 Task: Font style For heading Use candara with dark cyan 1 colour & Underline. font size for heading '20 Pt. 'Change the font style of data to Arialand font size to  18 Pt. Change the alignment of both headline & data to  Align center. In the sheet  analysisSalesTargets_2022
Action: Mouse moved to (14, 23)
Screenshot: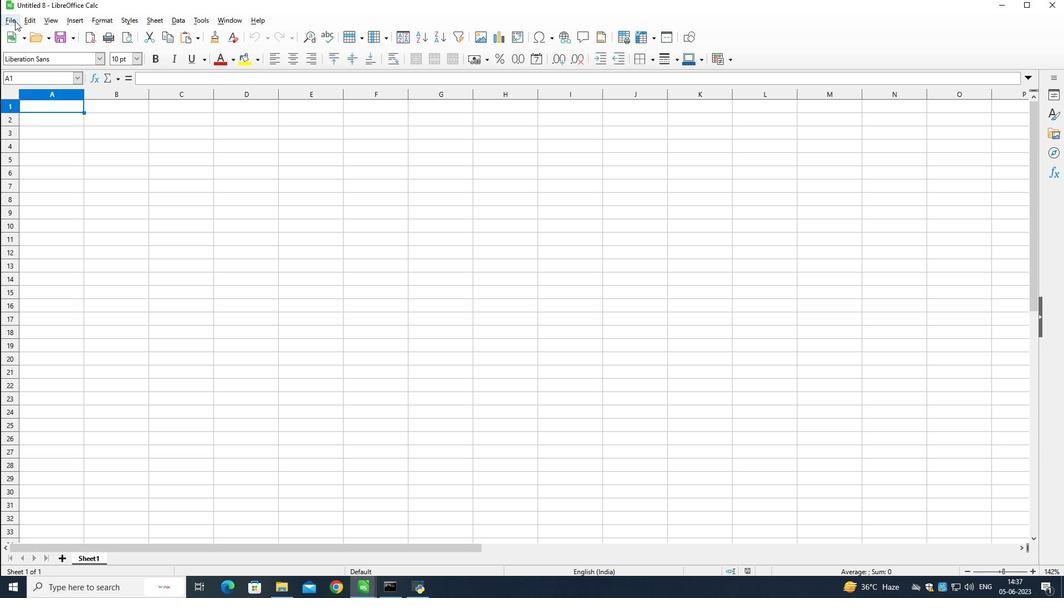 
Action: Mouse pressed left at (14, 23)
Screenshot: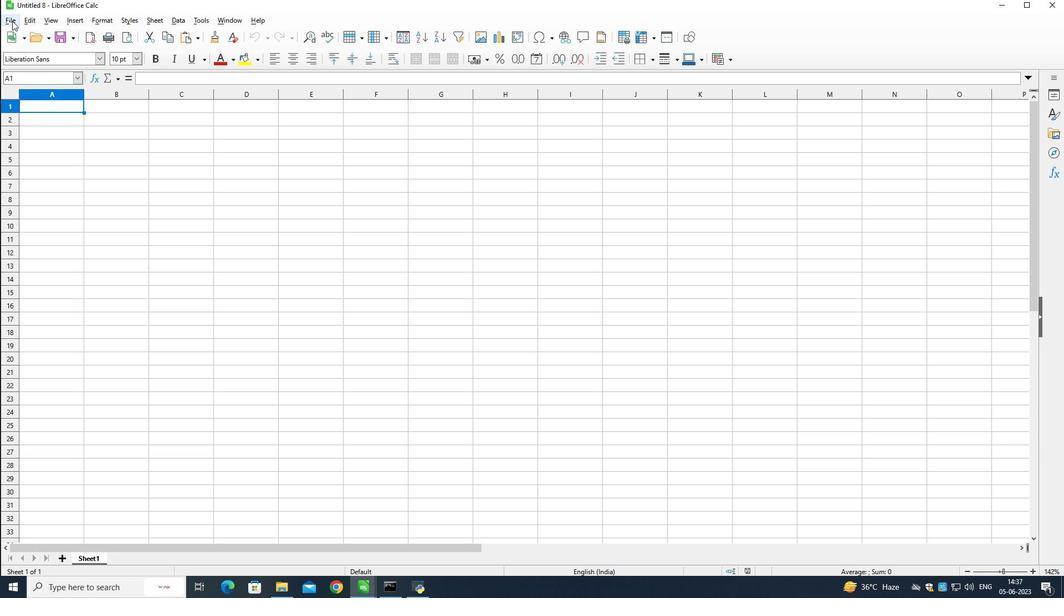 
Action: Mouse moved to (36, 51)
Screenshot: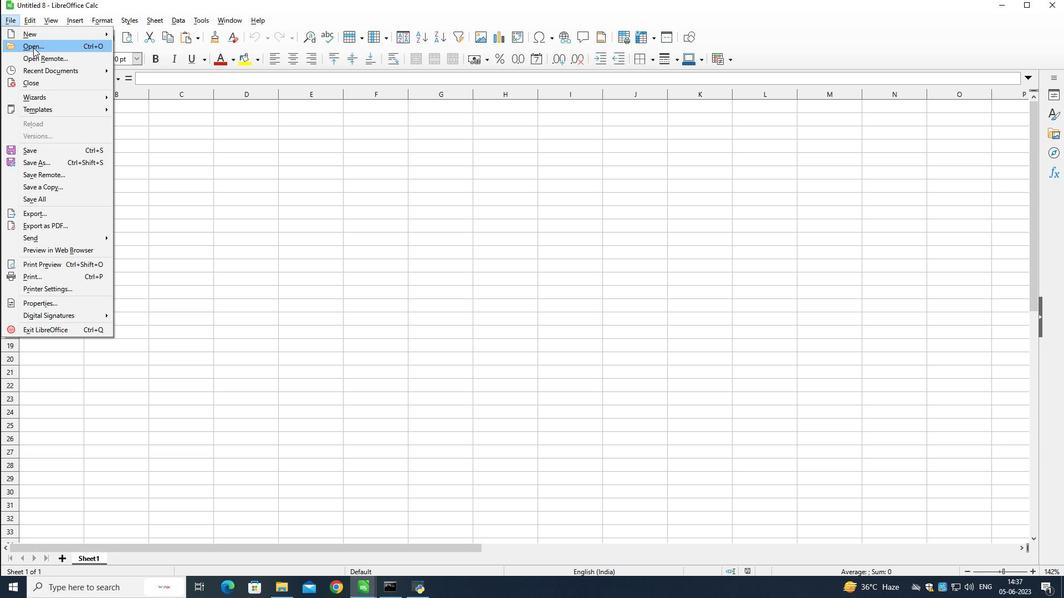 
Action: Mouse pressed left at (36, 51)
Screenshot: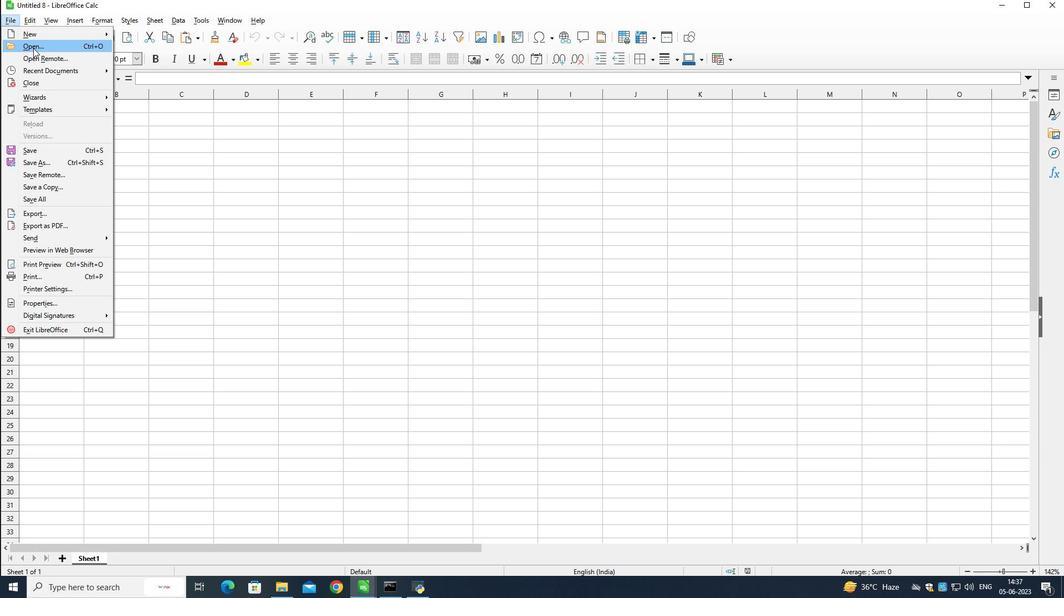 
Action: Mouse moved to (277, 184)
Screenshot: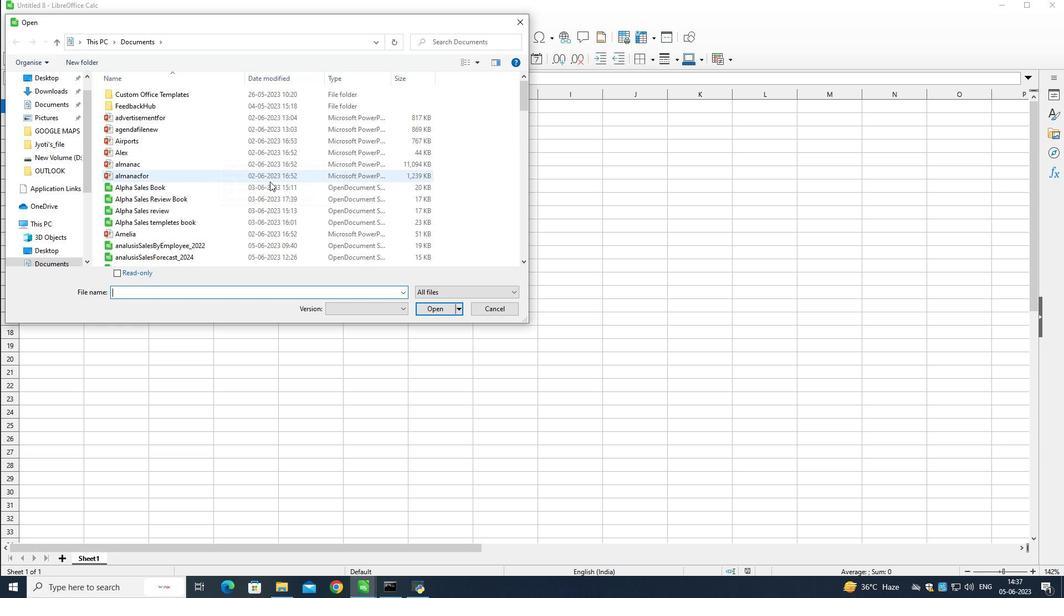 
Action: Mouse scrolled (277, 184) with delta (0, 0)
Screenshot: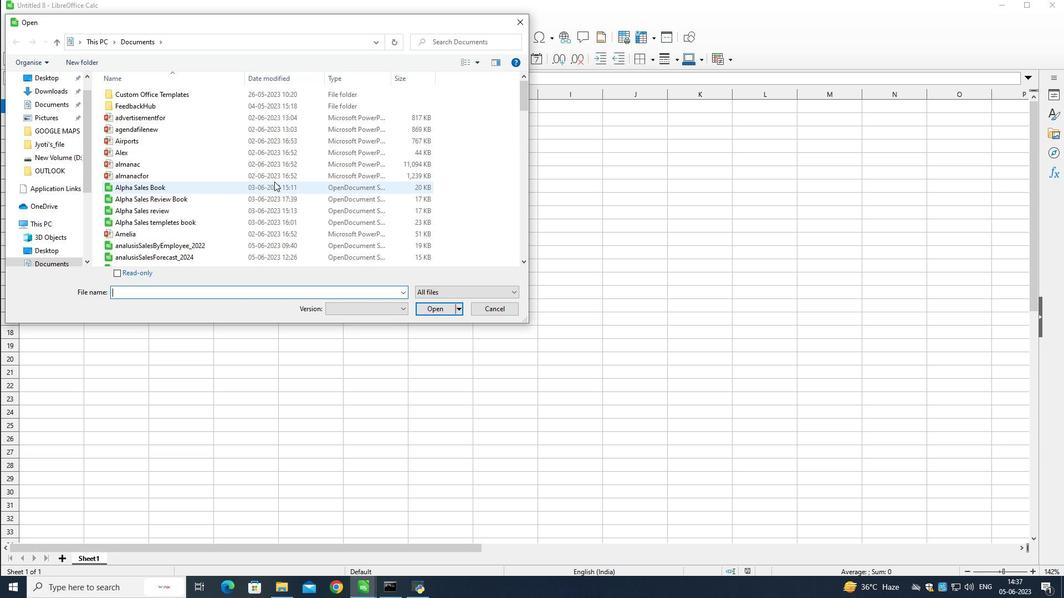 
Action: Mouse scrolled (277, 184) with delta (0, 0)
Screenshot: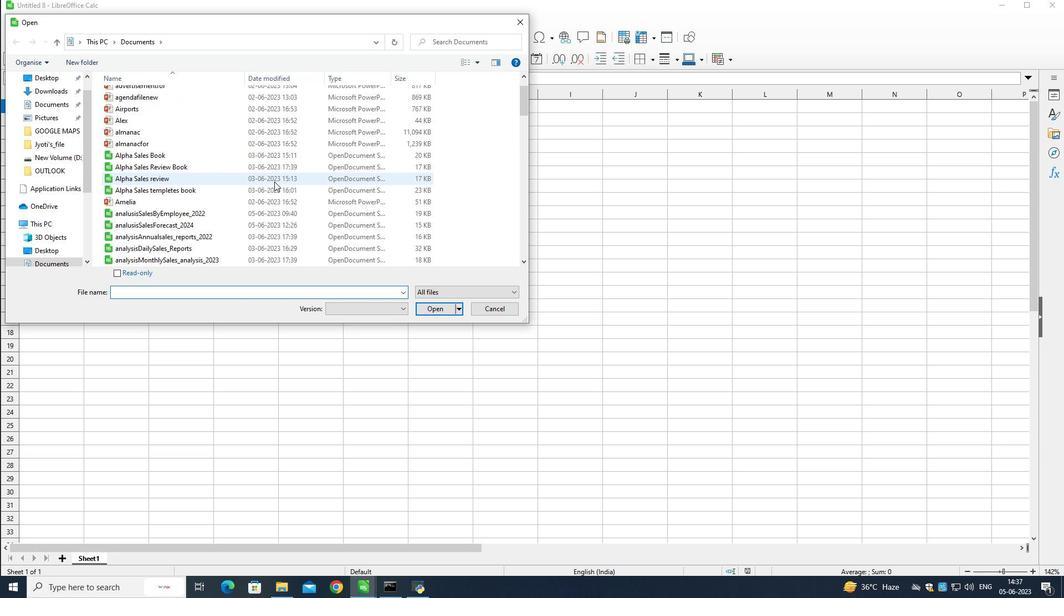
Action: Mouse scrolled (277, 184) with delta (0, 0)
Screenshot: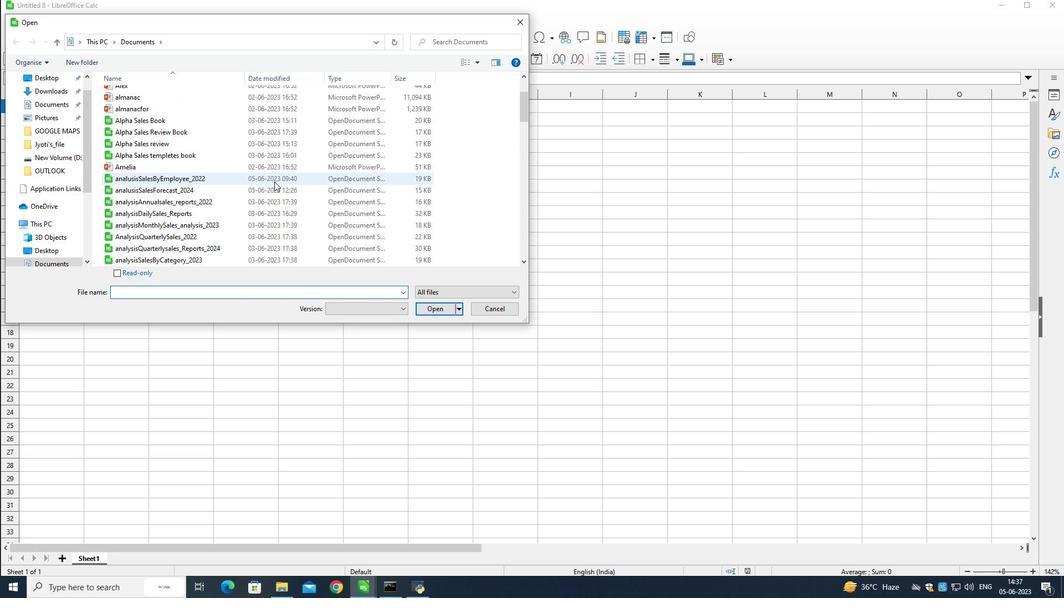 
Action: Mouse scrolled (277, 184) with delta (0, 0)
Screenshot: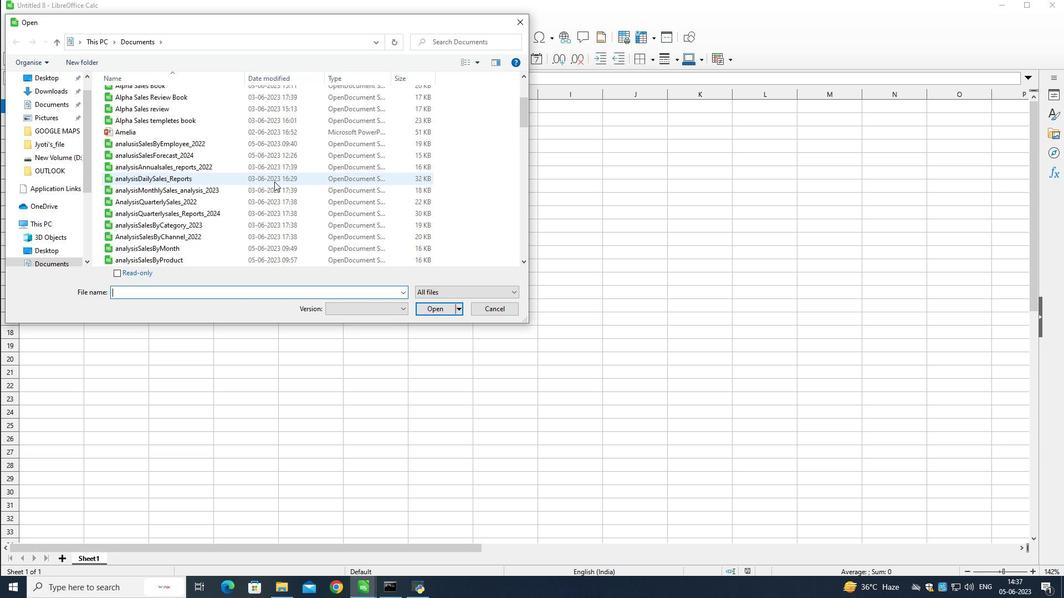 
Action: Mouse scrolled (277, 184) with delta (0, 0)
Screenshot: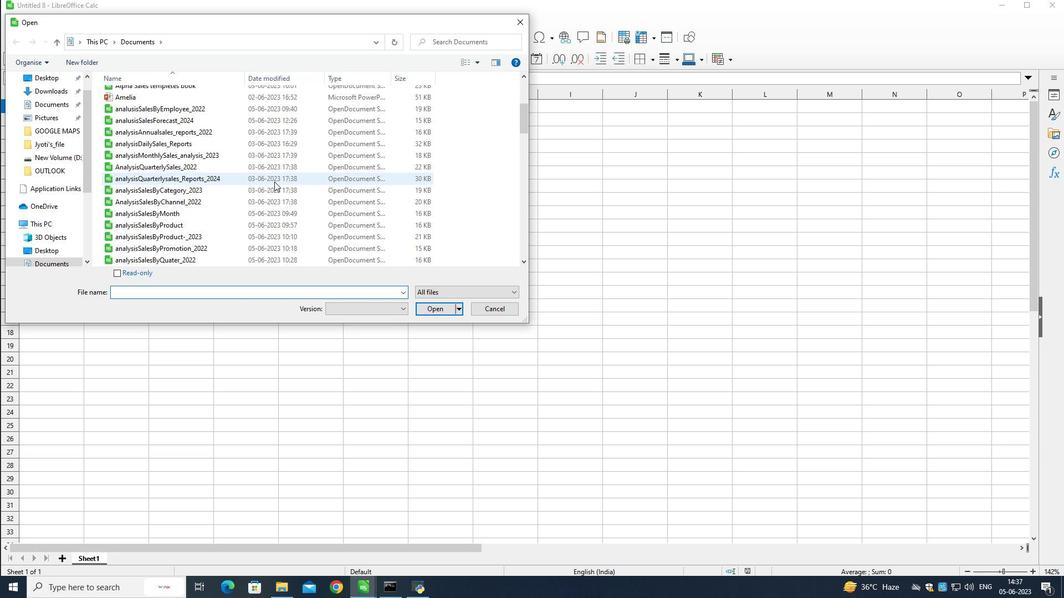 
Action: Mouse scrolled (277, 184) with delta (0, 0)
Screenshot: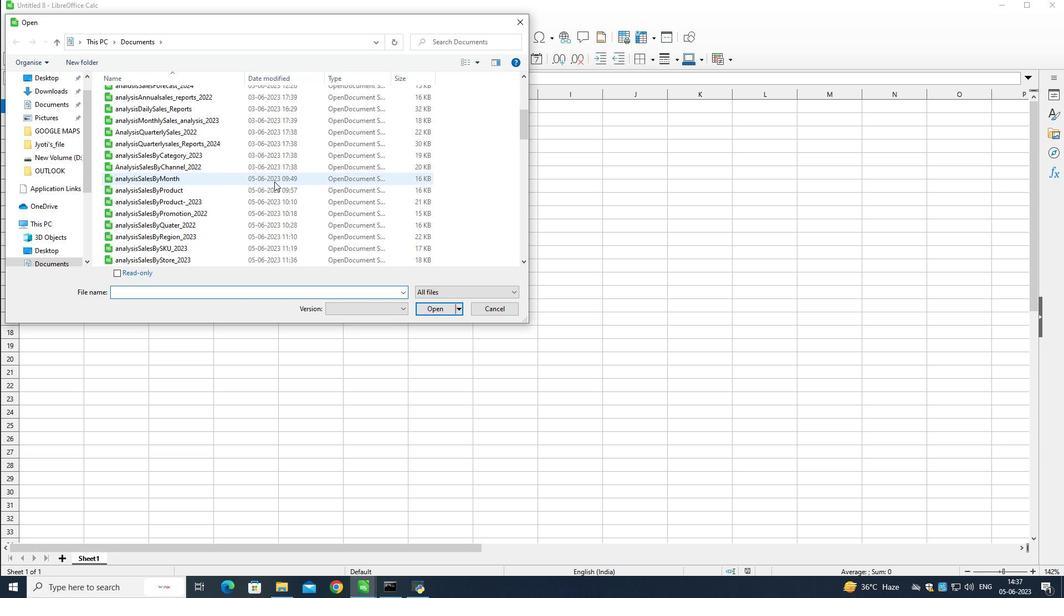 
Action: Mouse moved to (277, 184)
Screenshot: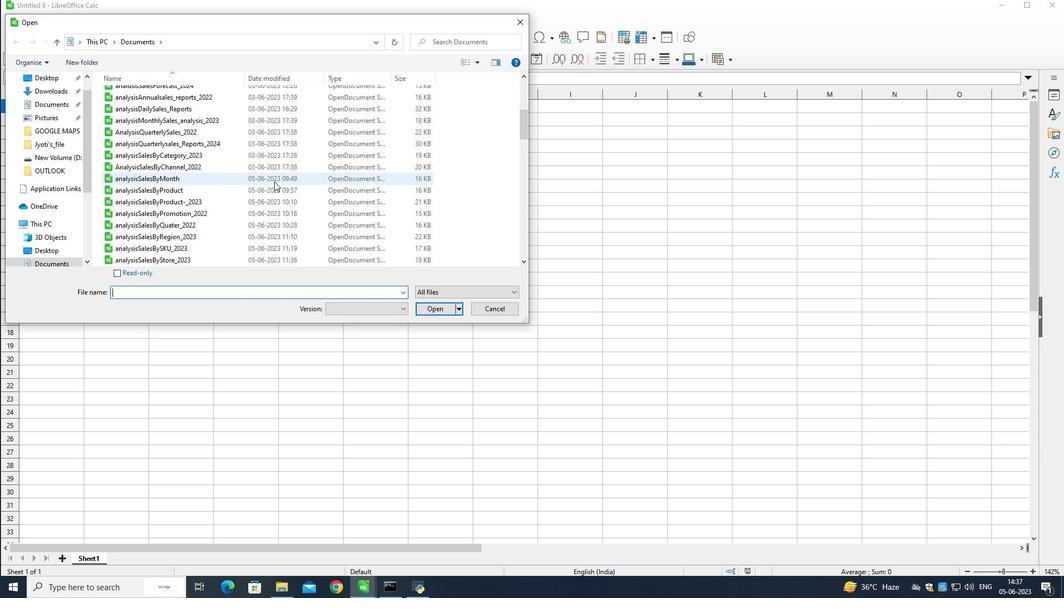 
Action: Mouse scrolled (277, 184) with delta (0, 0)
Screenshot: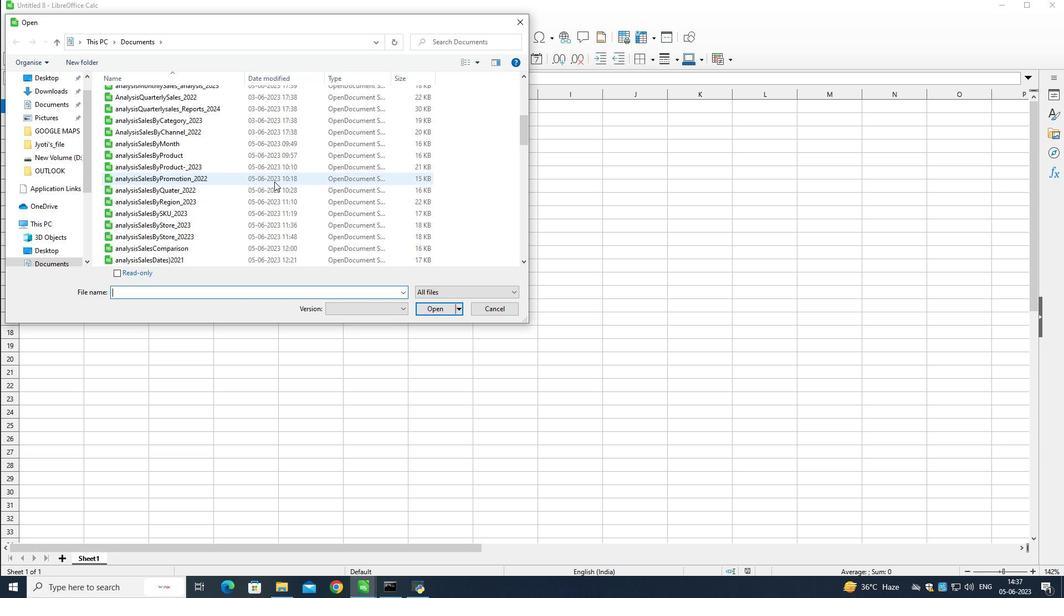 
Action: Mouse moved to (278, 185)
Screenshot: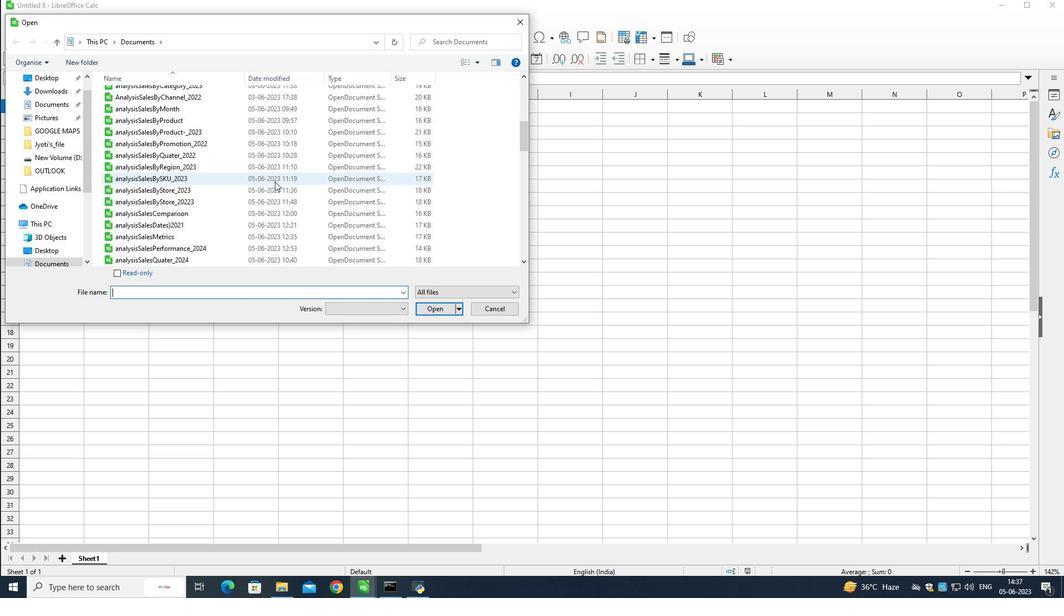 
Action: Mouse scrolled (278, 184) with delta (0, 0)
Screenshot: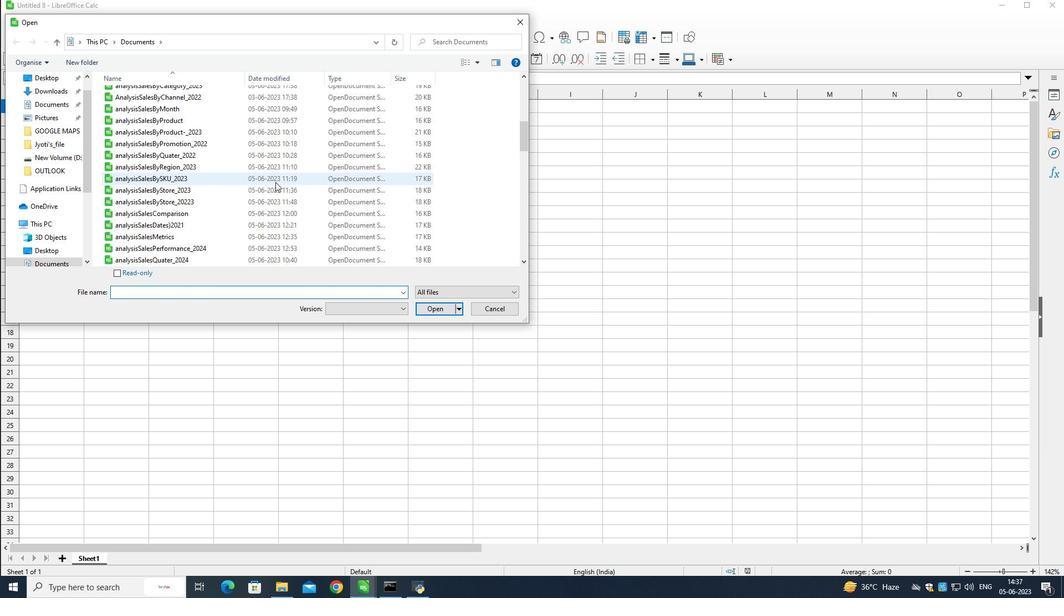 
Action: Mouse moved to (278, 185)
Screenshot: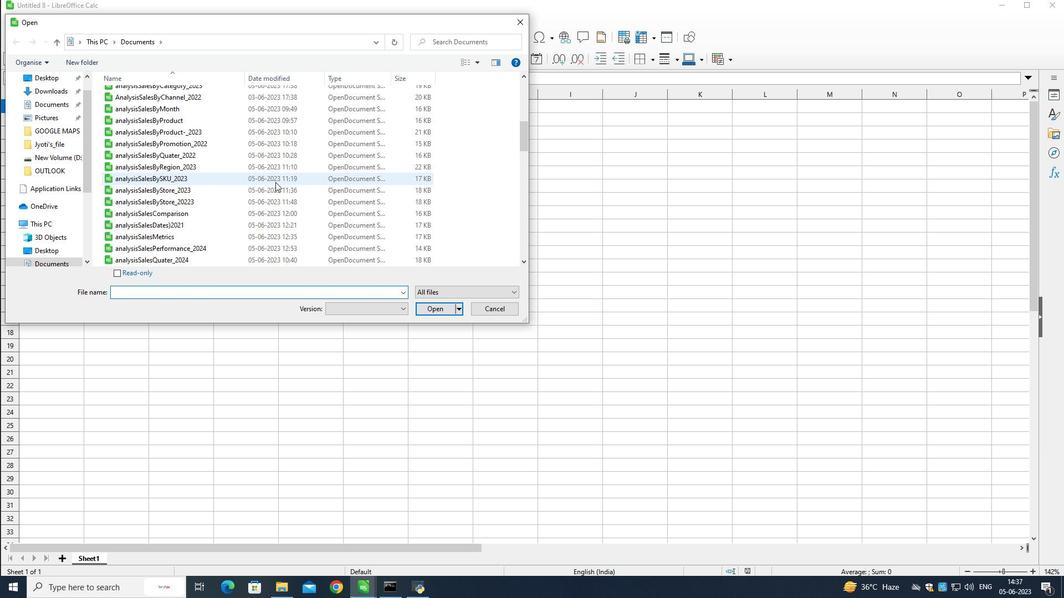 
Action: Mouse scrolled (278, 184) with delta (0, 0)
Screenshot: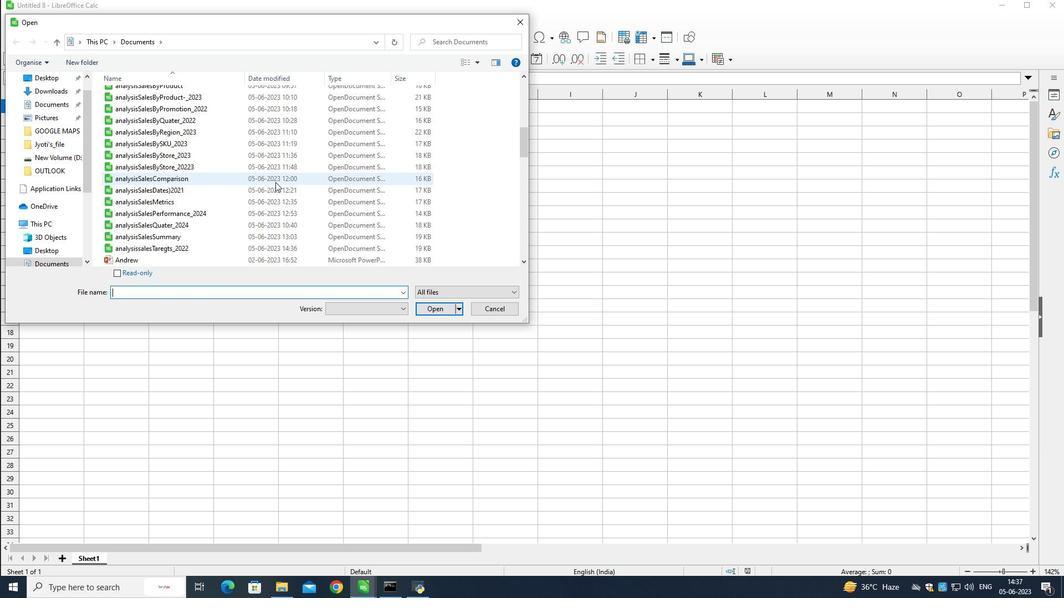 
Action: Mouse scrolled (278, 184) with delta (0, 0)
Screenshot: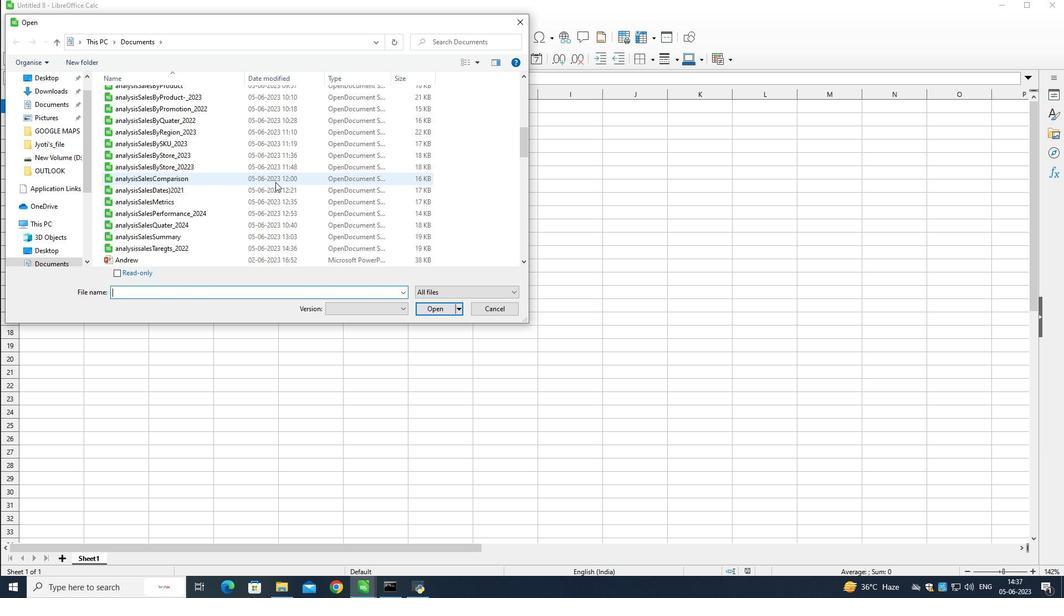 
Action: Mouse moved to (269, 181)
Screenshot: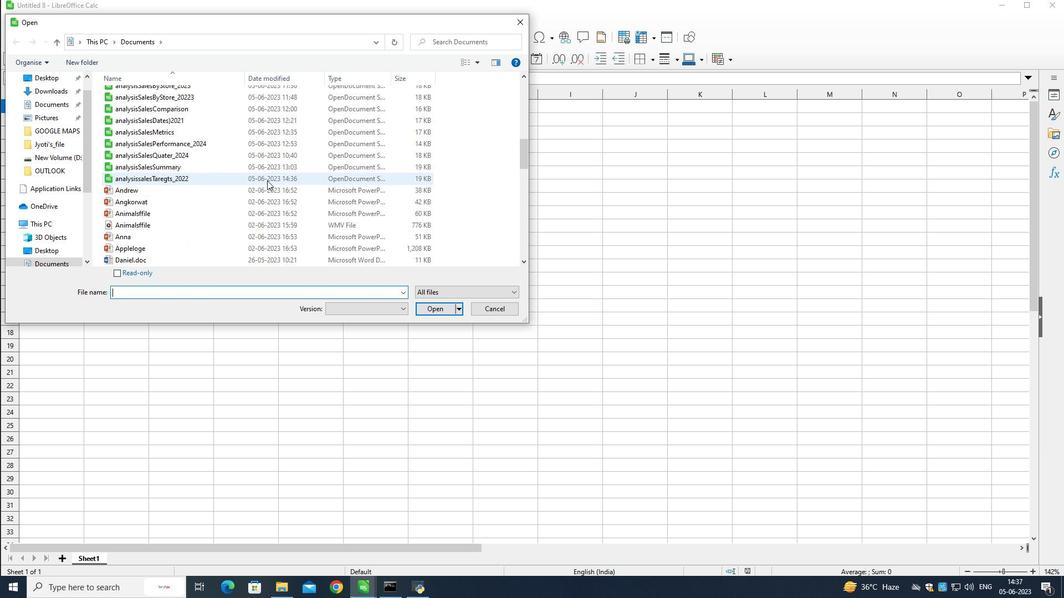 
Action: Mouse pressed left at (269, 181)
Screenshot: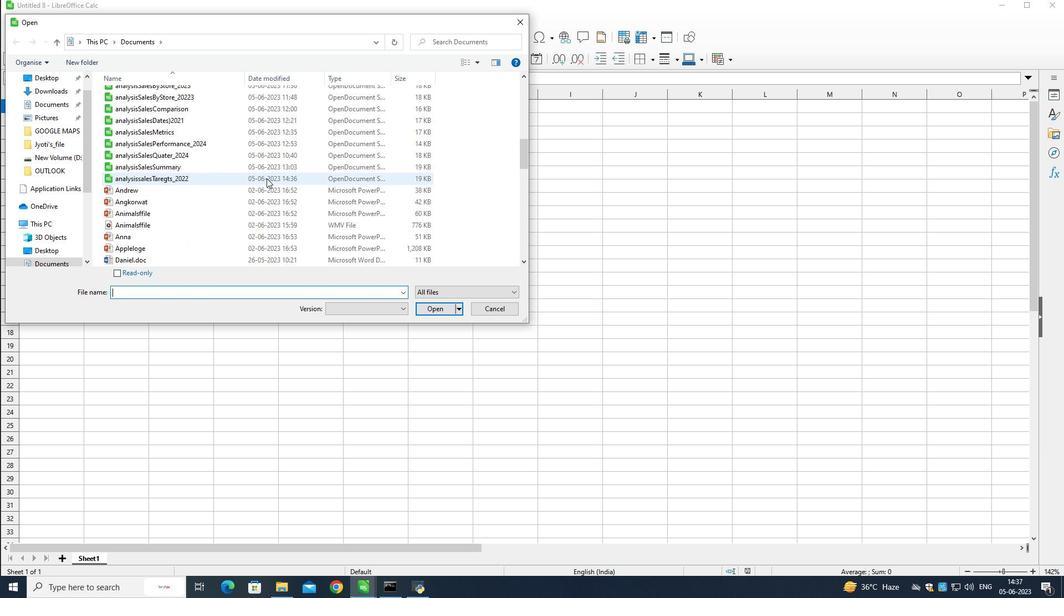 
Action: Mouse moved to (445, 316)
Screenshot: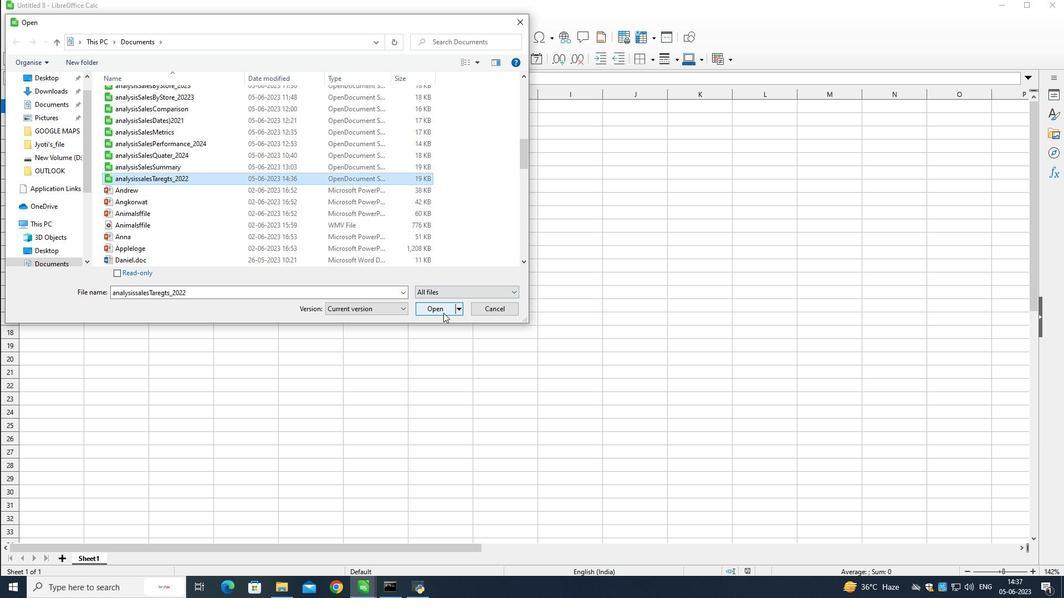
Action: Mouse pressed left at (445, 316)
Screenshot: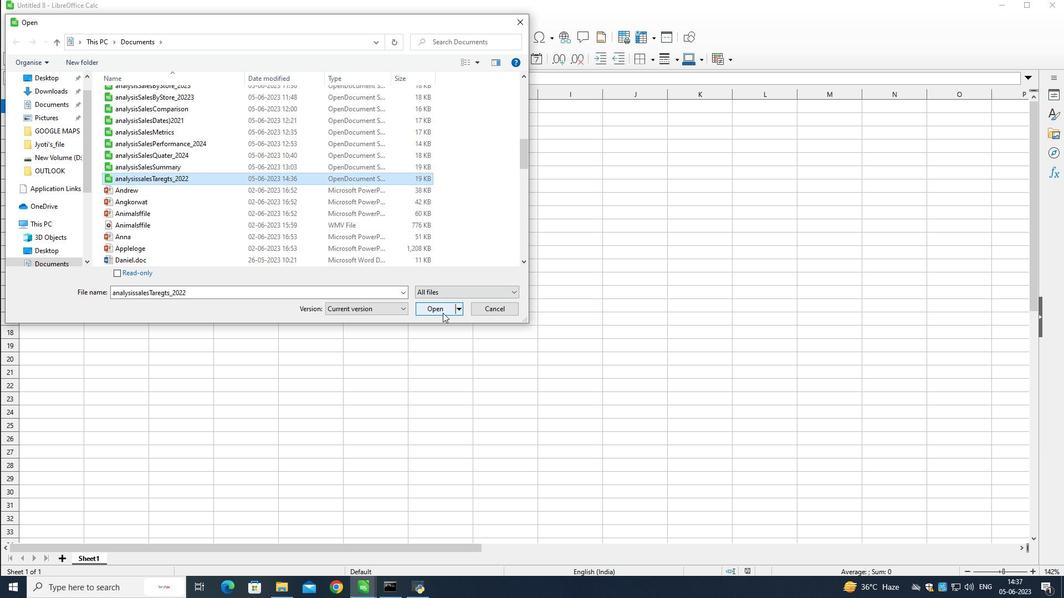 
Action: Mouse moved to (136, 107)
Screenshot: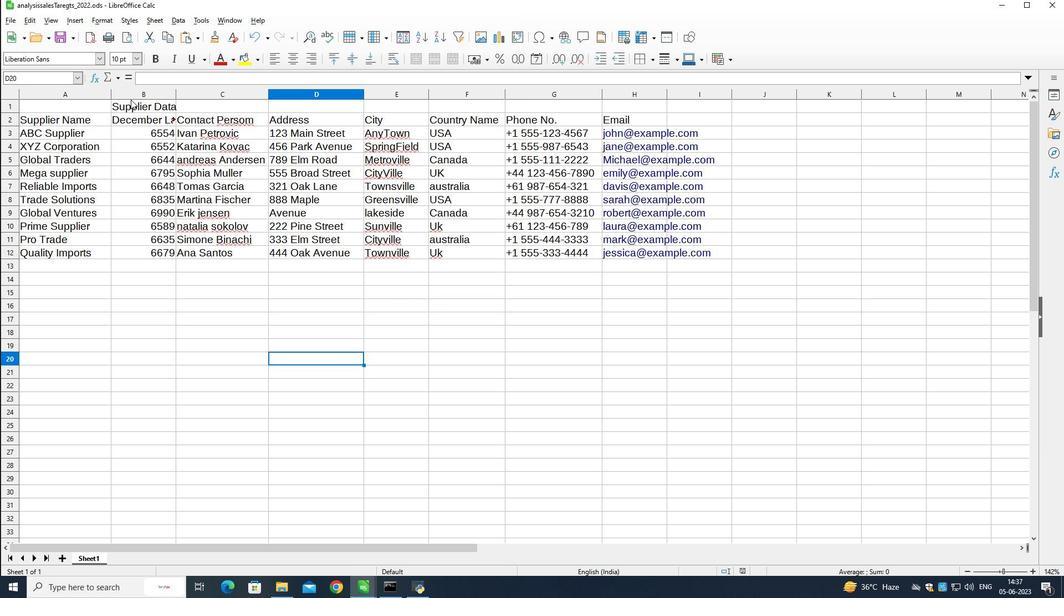
Action: Mouse pressed left at (136, 107)
Screenshot: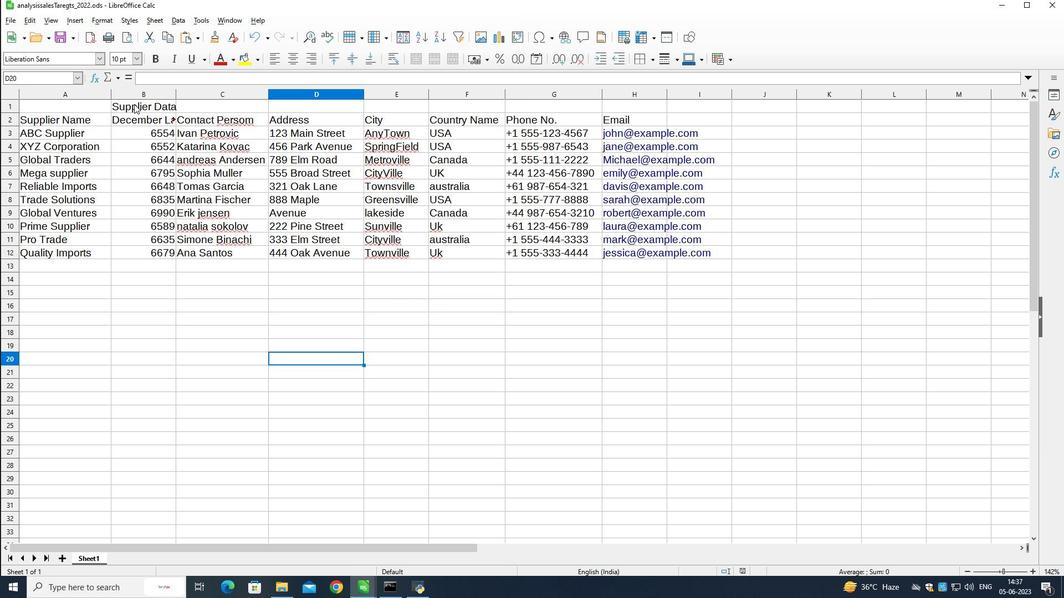 
Action: Mouse pressed left at (136, 107)
Screenshot: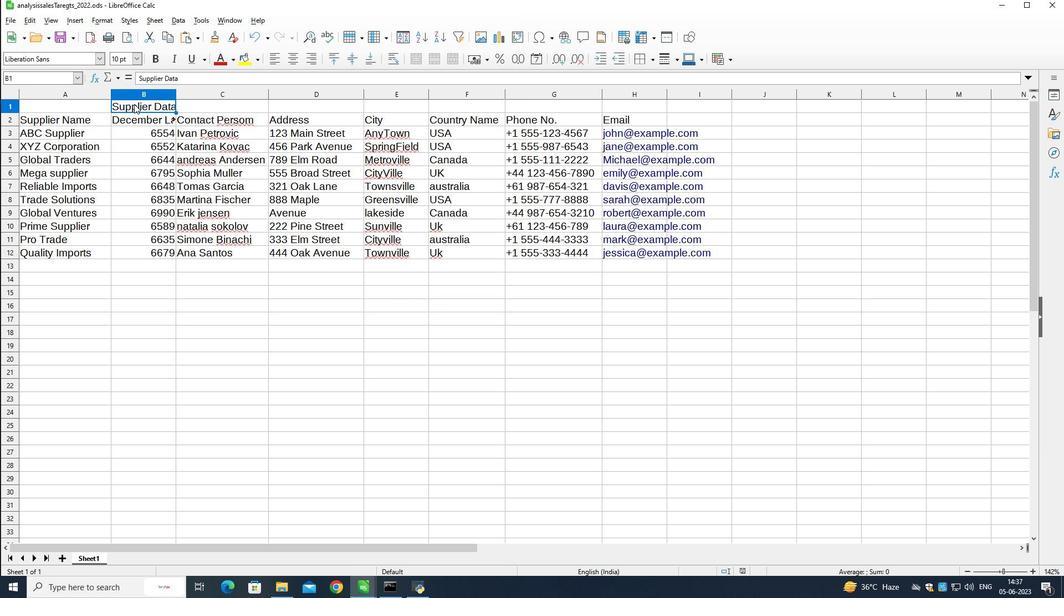 
Action: Mouse pressed left at (136, 107)
Screenshot: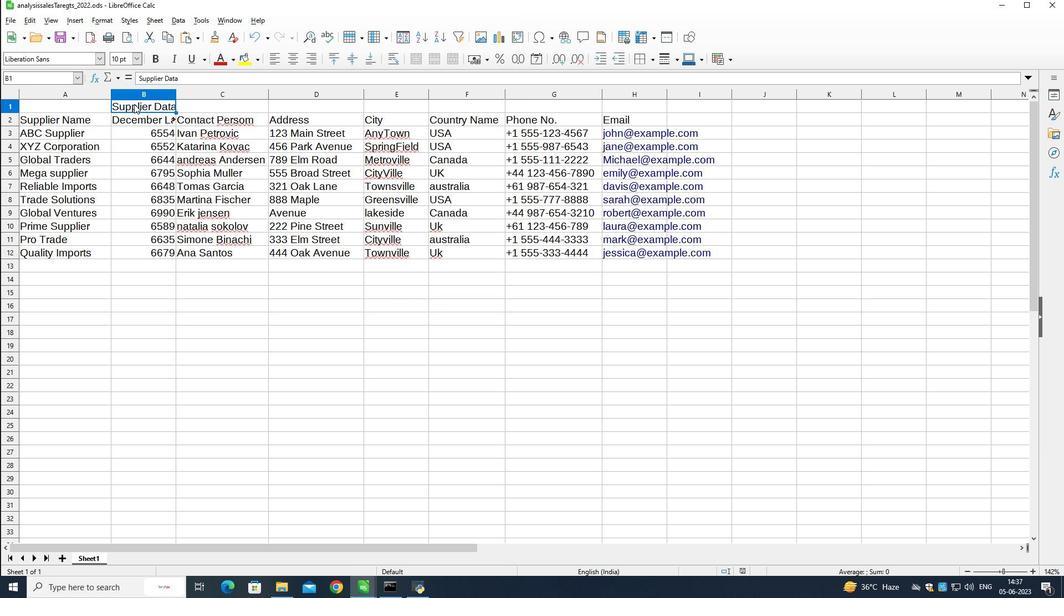 
Action: Mouse moved to (57, 58)
Screenshot: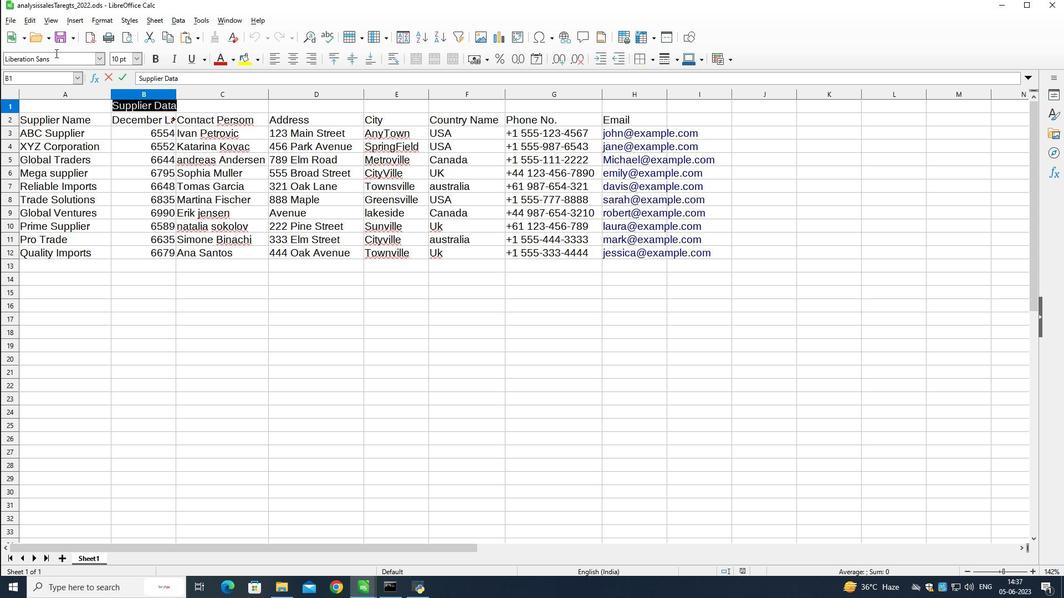 
Action: Mouse pressed left at (57, 58)
Screenshot: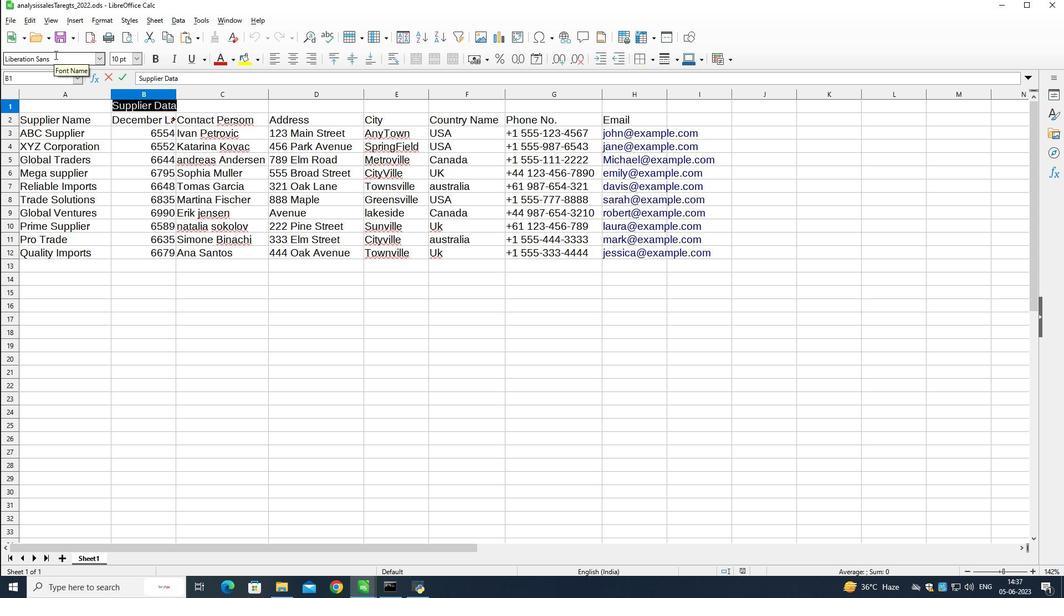 
Action: Mouse pressed left at (57, 58)
Screenshot: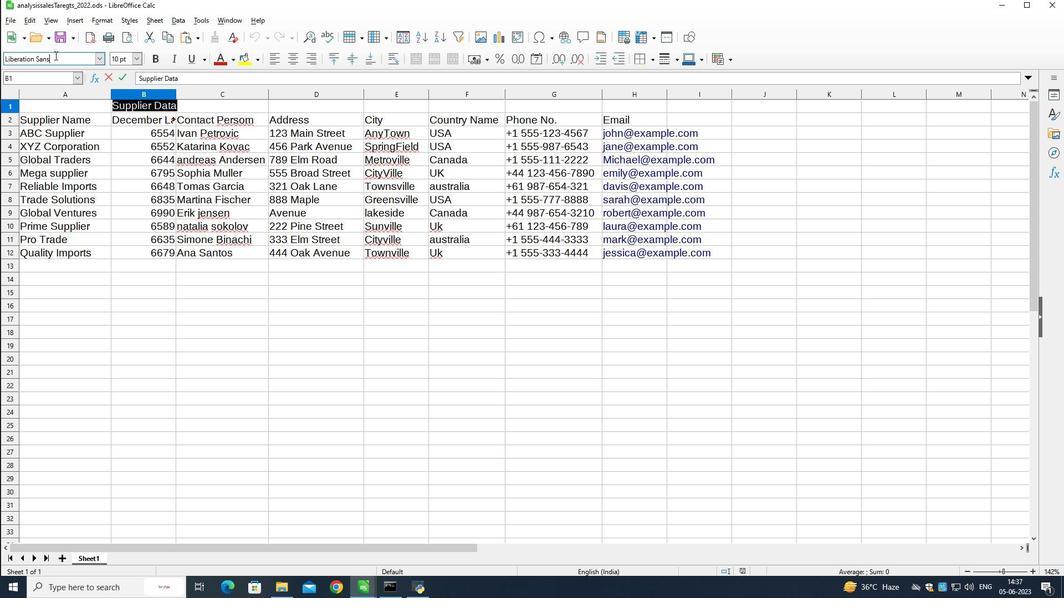 
Action: Mouse pressed left at (57, 58)
Screenshot: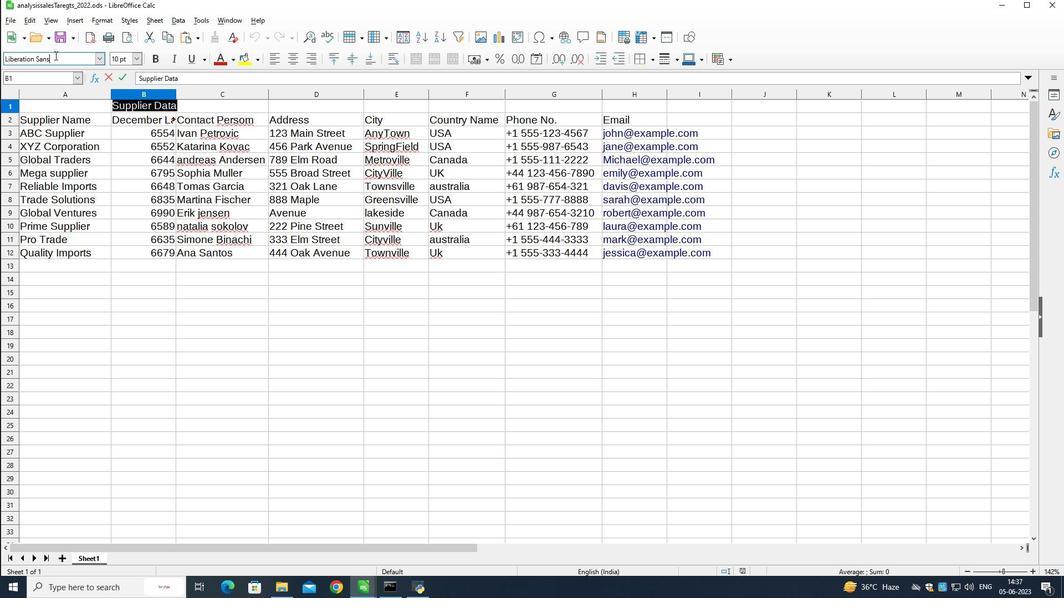 
Action: Key pressed candara<Key.enter>
Screenshot: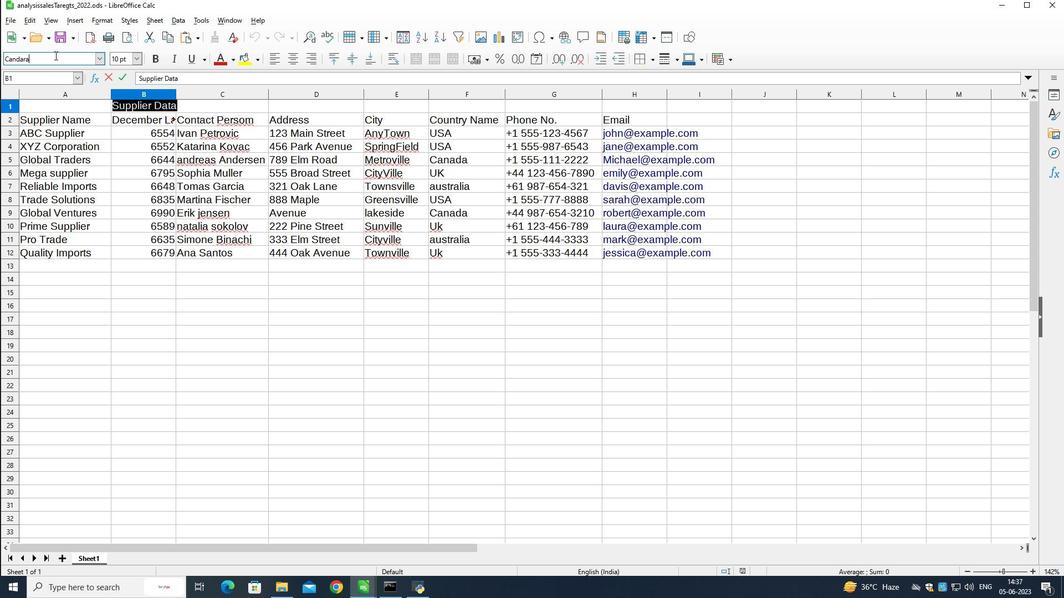 
Action: Mouse moved to (236, 68)
Screenshot: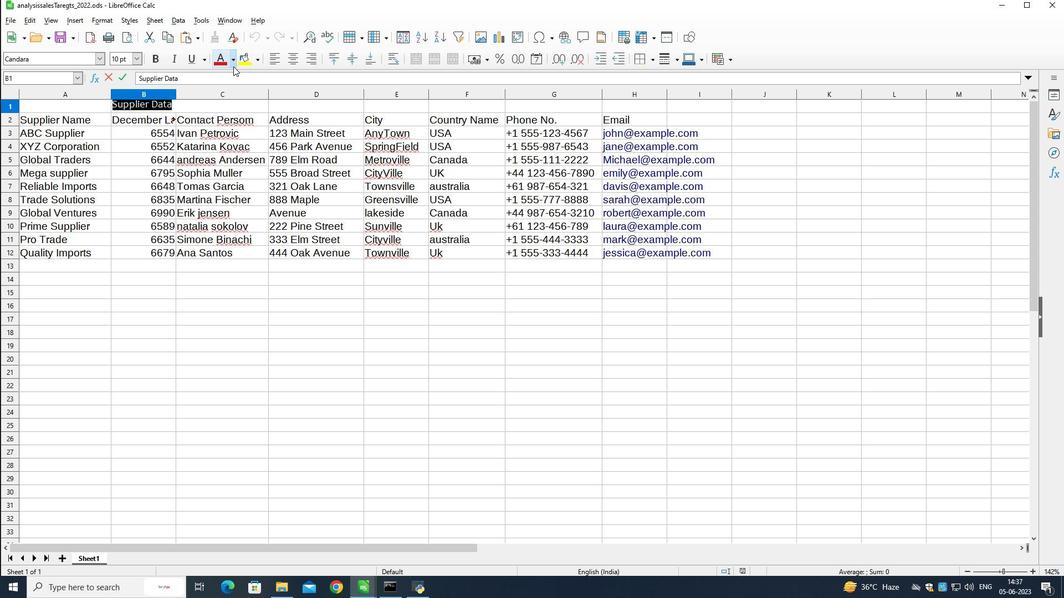 
Action: Mouse pressed left at (236, 68)
Screenshot: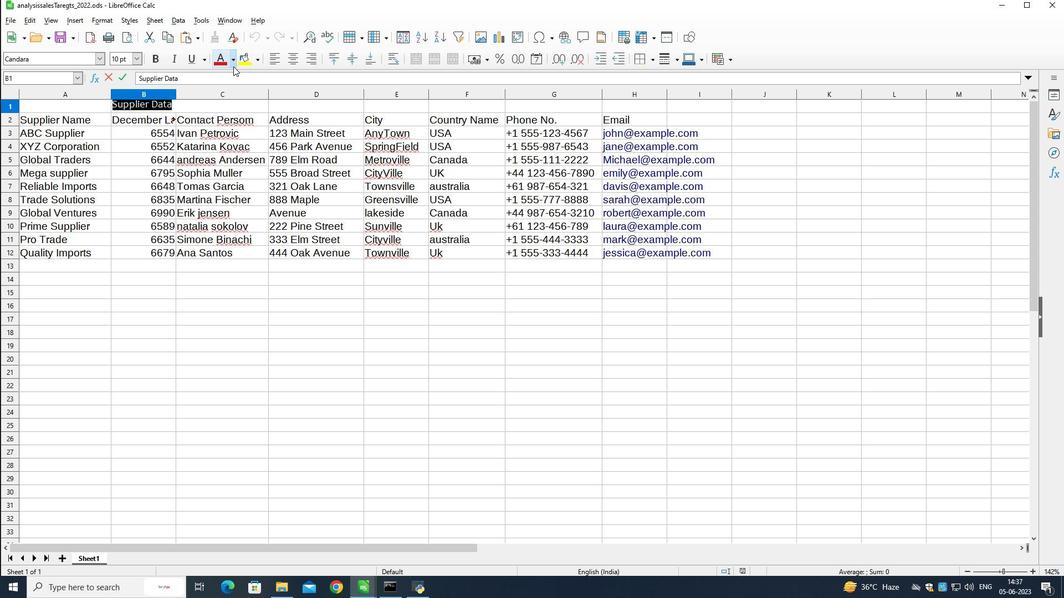 
Action: Mouse moved to (261, 264)
Screenshot: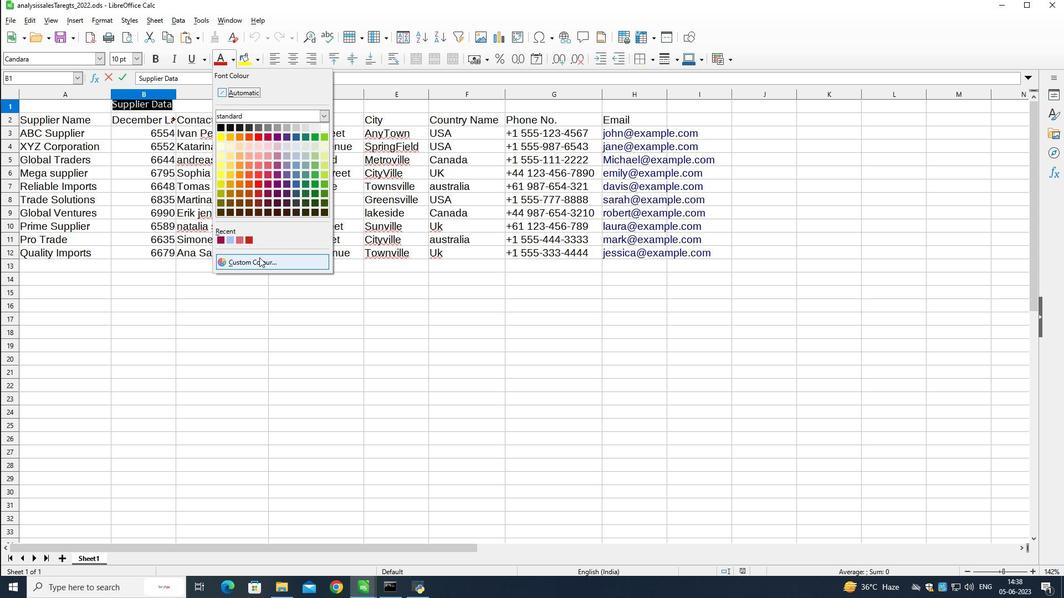
Action: Mouse pressed left at (261, 264)
Screenshot: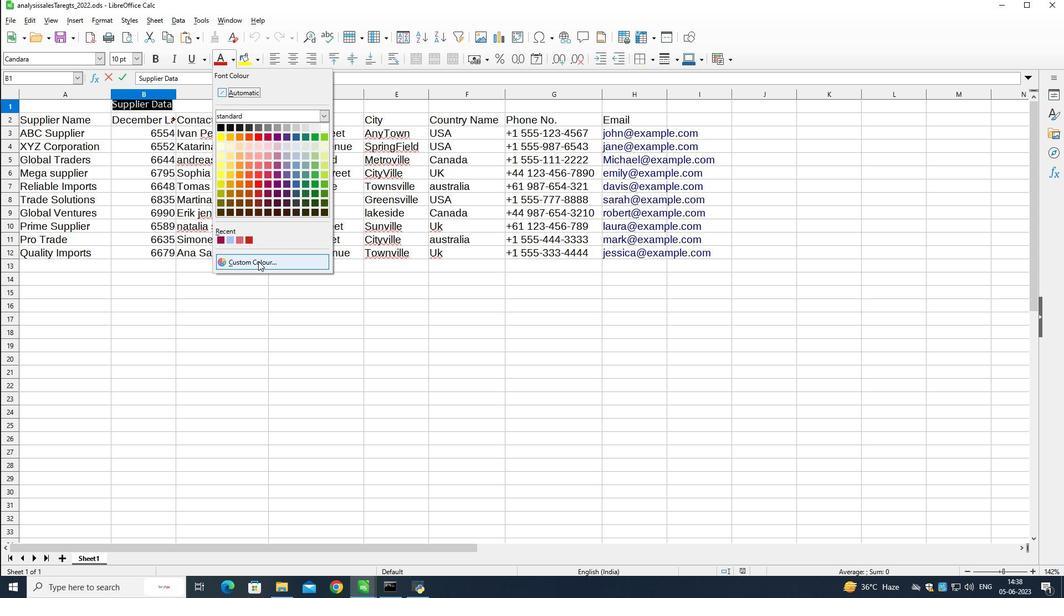 
Action: Mouse moved to (648, 243)
Screenshot: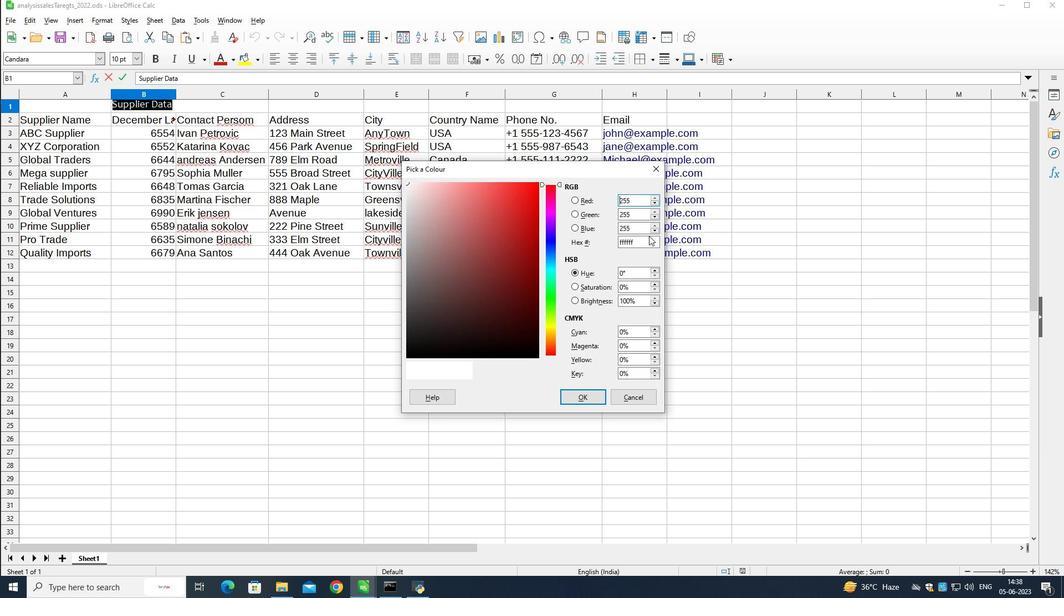 
Action: Mouse pressed left at (648, 243)
Screenshot: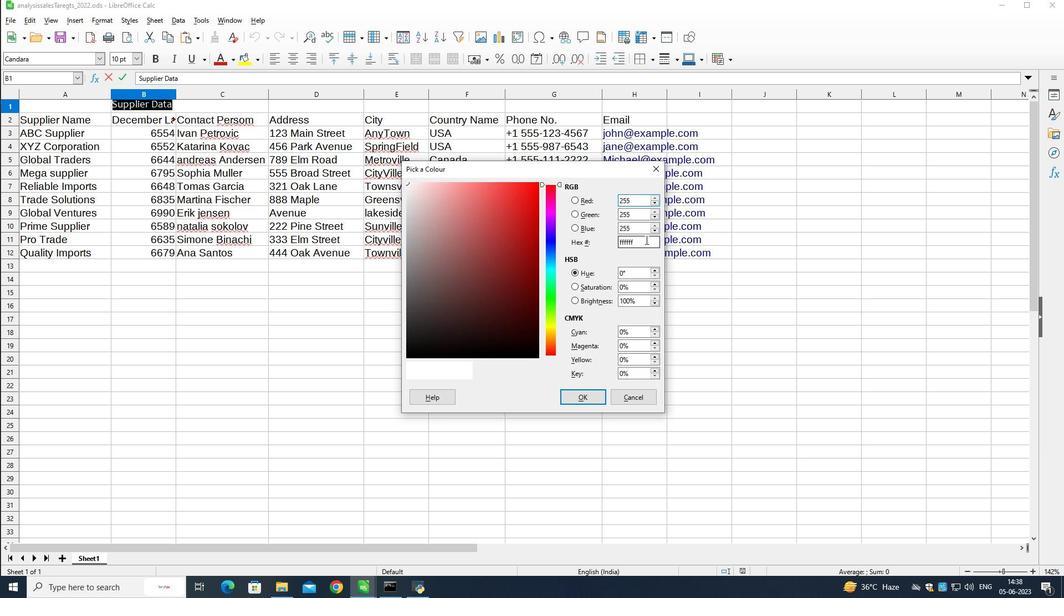 
Action: Mouse moved to (647, 243)
Screenshot: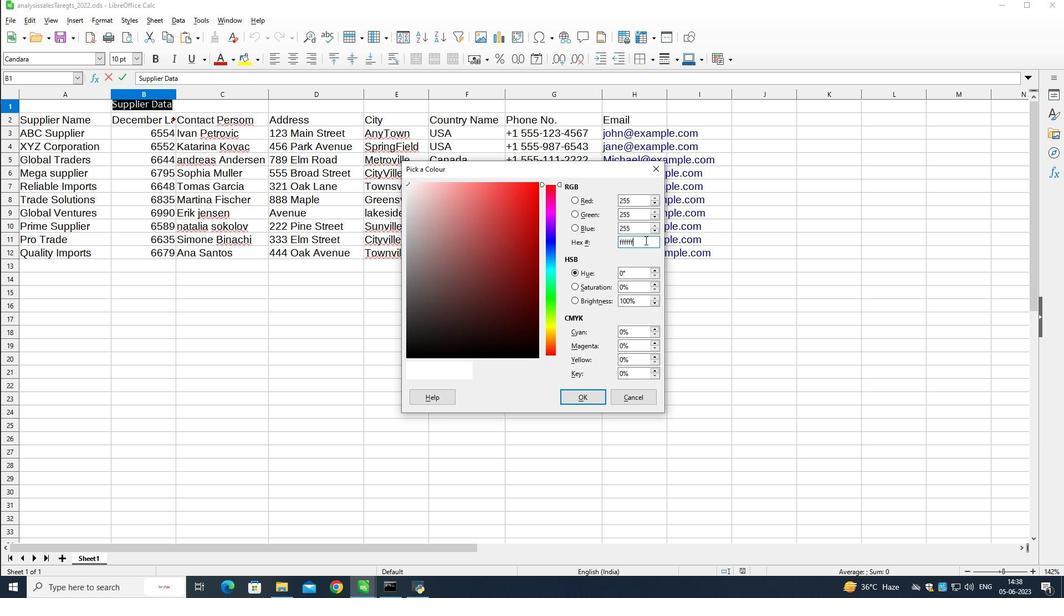 
Action: Mouse pressed left at (647, 243)
Screenshot: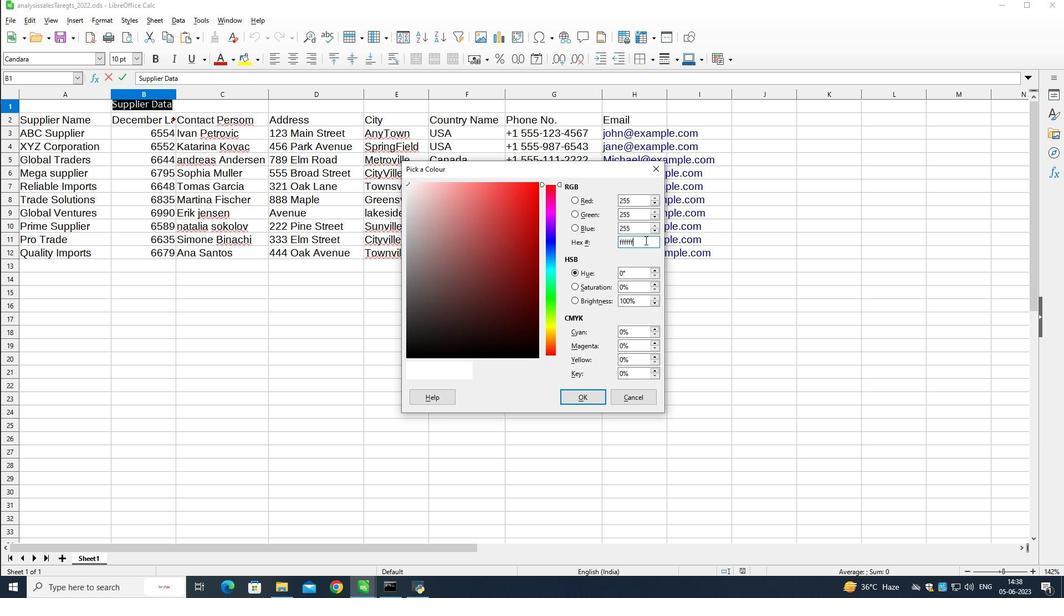 
Action: Mouse pressed left at (647, 243)
Screenshot: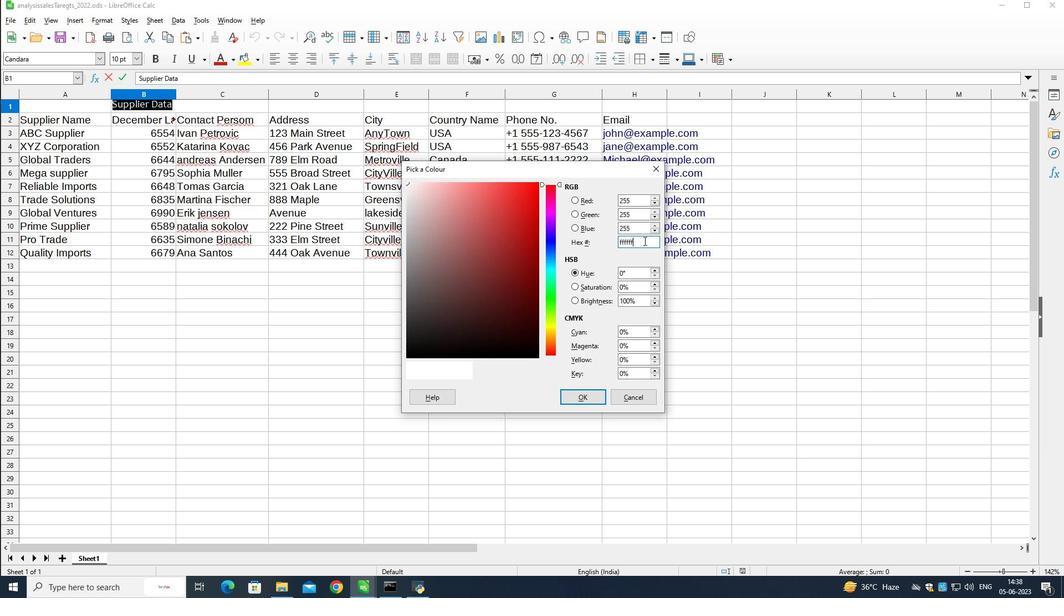
Action: Mouse pressed left at (647, 243)
Screenshot: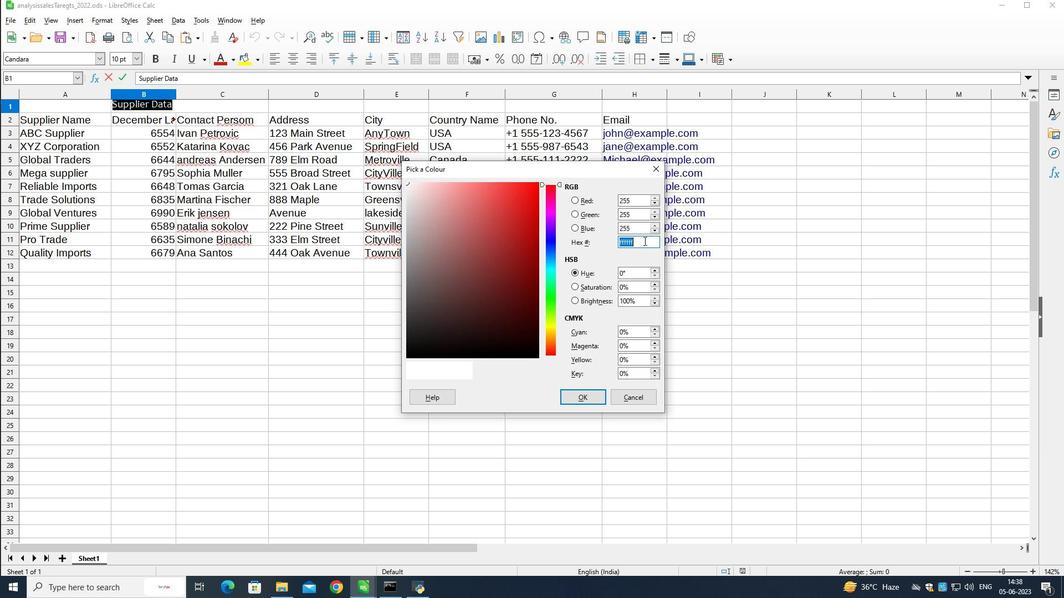 
Action: Mouse moved to (651, 252)
Screenshot: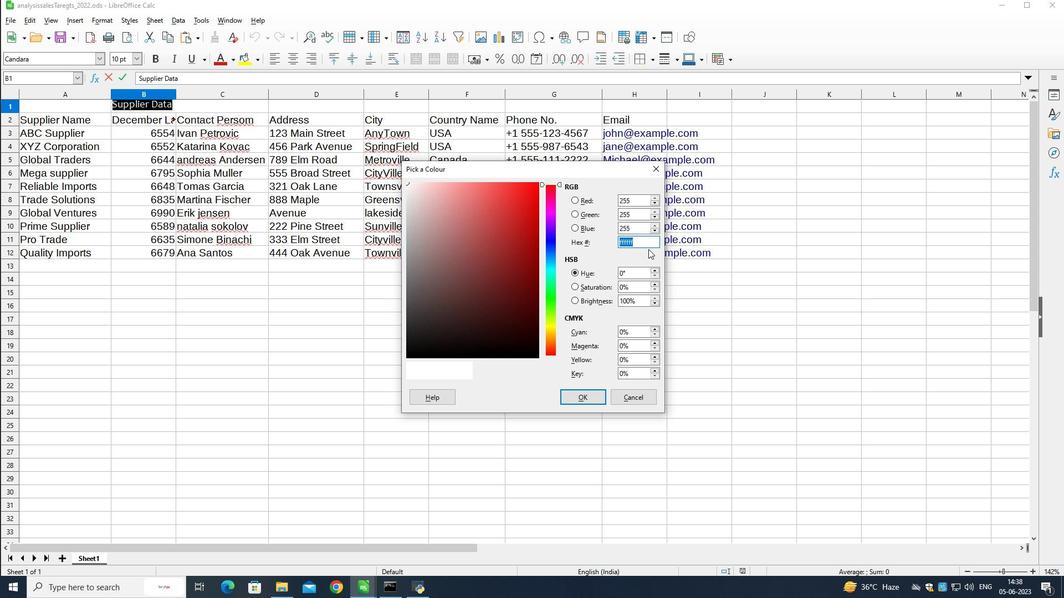 
Action: Key pressed <Key.shift><Key.shift>#
Screenshot: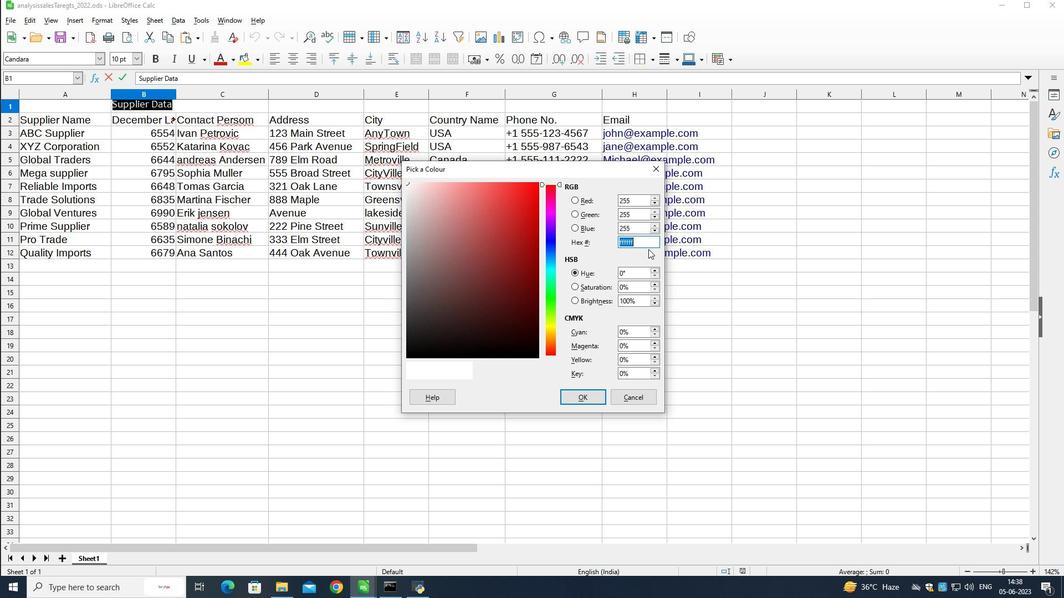 
Action: Mouse moved to (642, 240)
Screenshot: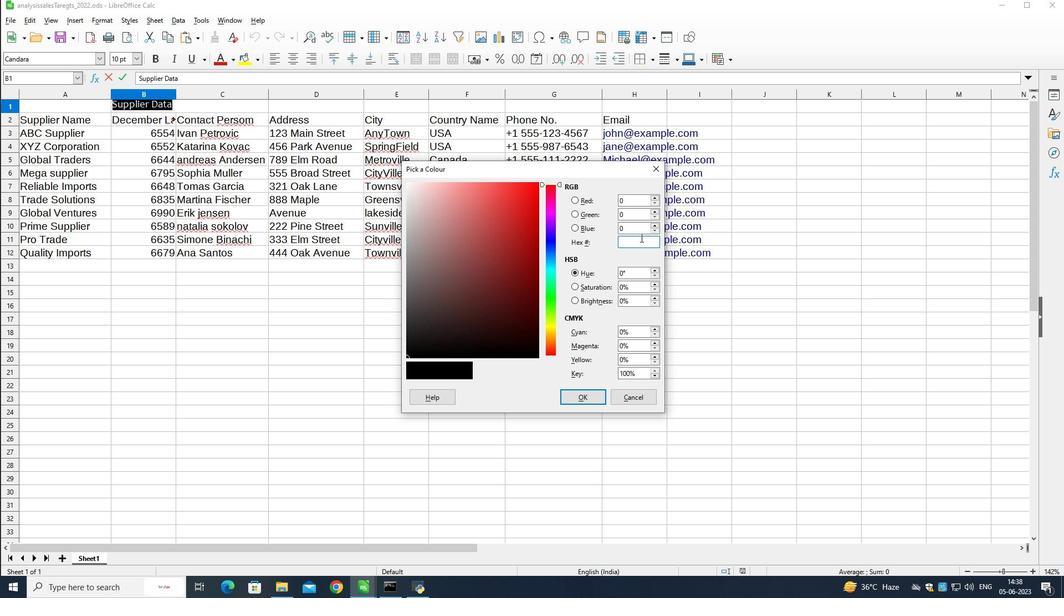 
Action: Key pressed <Key.shift>#
Screenshot: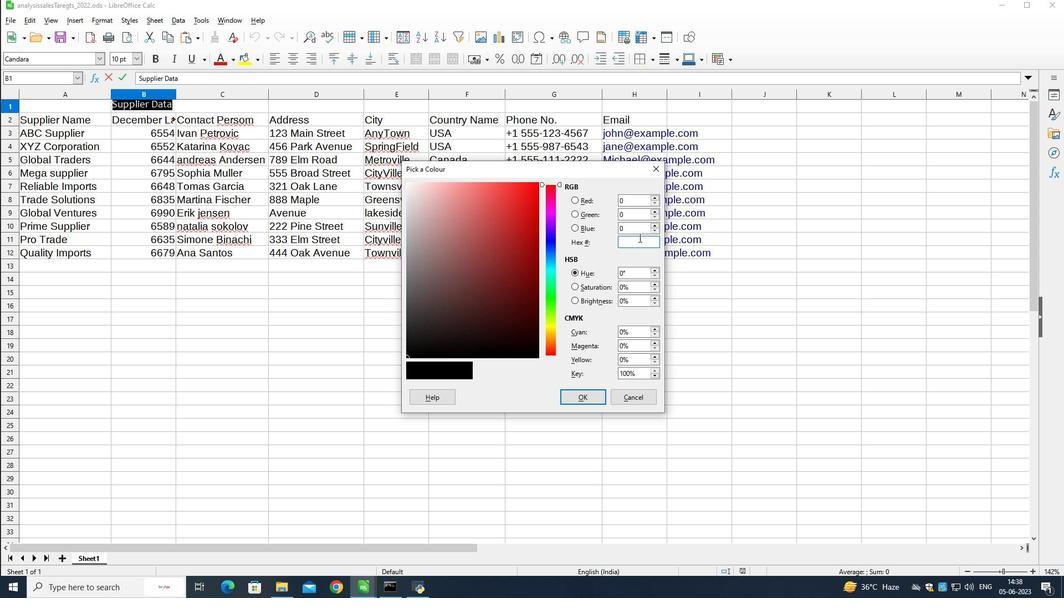 
Action: Mouse moved to (656, 245)
Screenshot: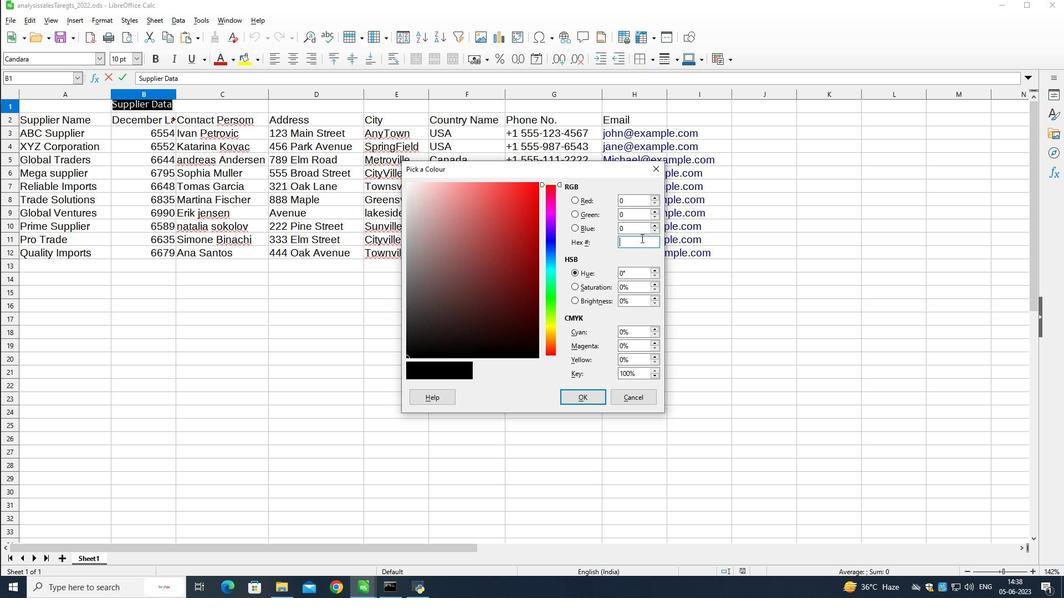 
Action: Mouse pressed left at (656, 245)
Screenshot: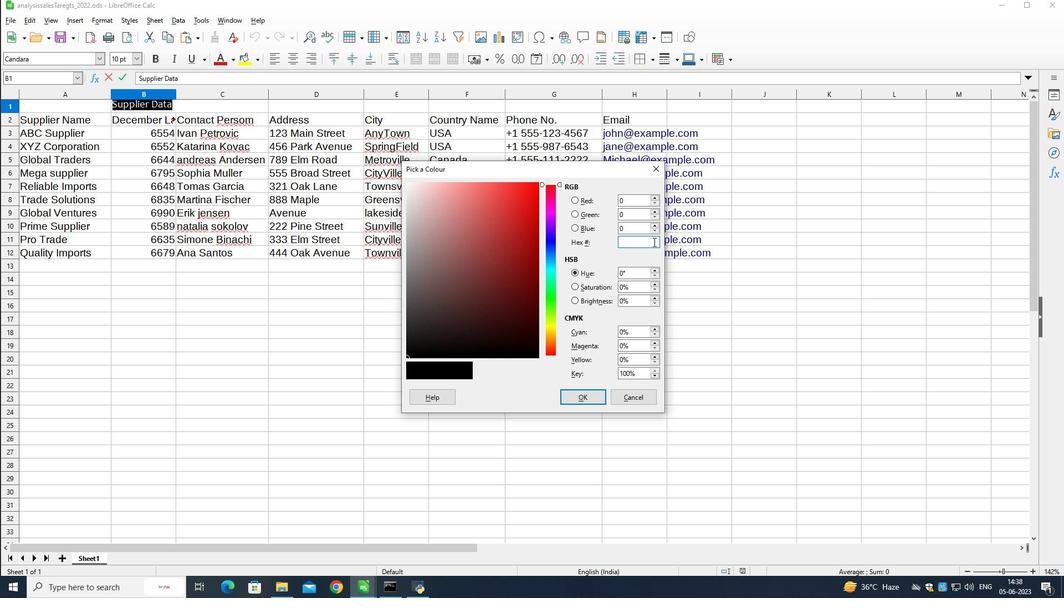 
Action: Key pressed <Key.shift><Key.shift><Key.shift><Key.shift><Key.shift><Key.shift><Key.shift><Key.shift><Key.shift>#
Screenshot: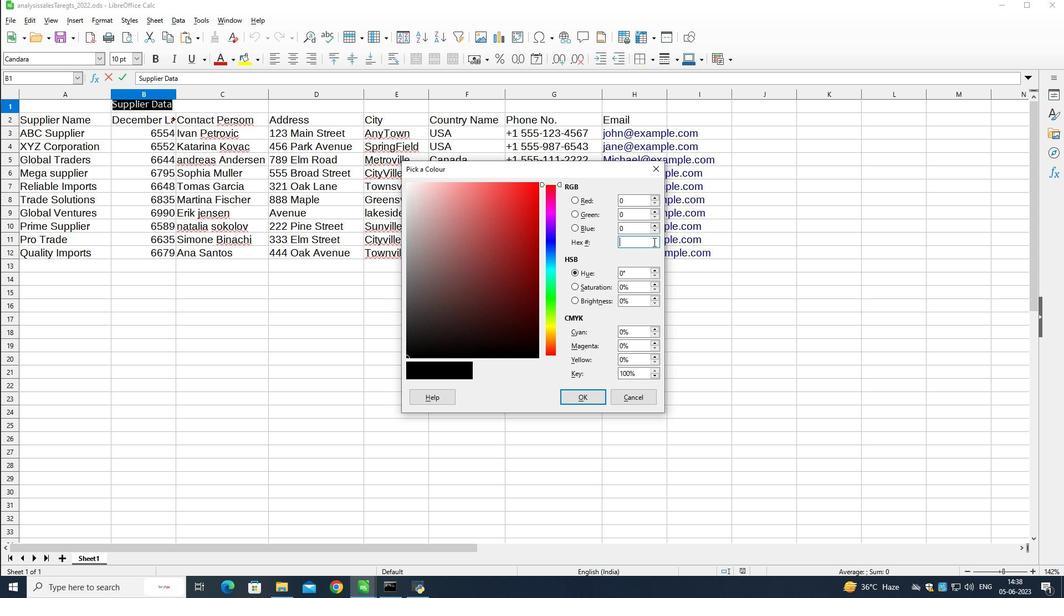 
Action: Mouse moved to (658, 246)
Screenshot: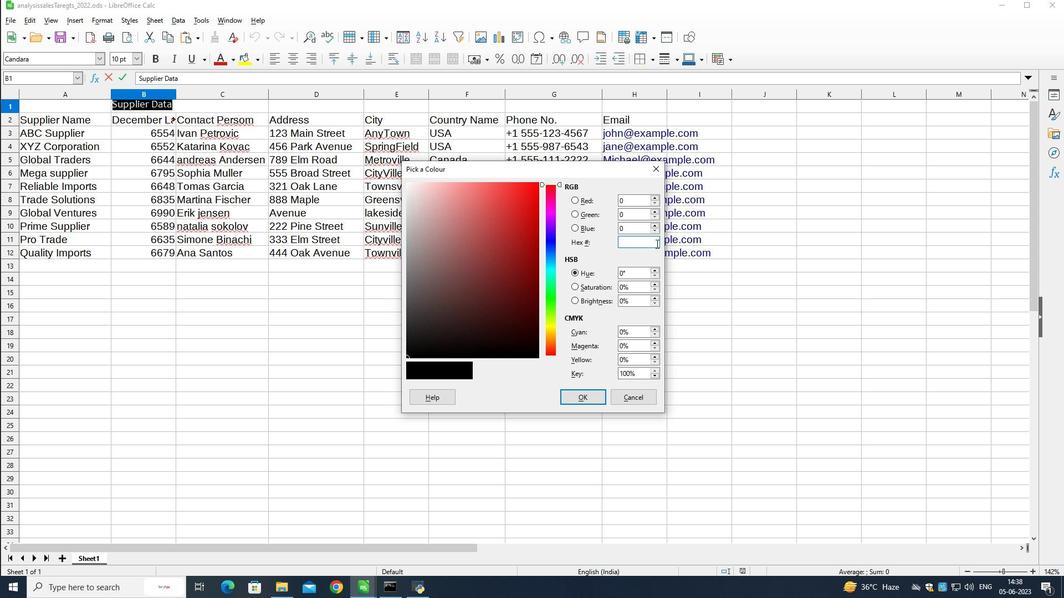 
Action: Mouse pressed left at (658, 246)
Screenshot: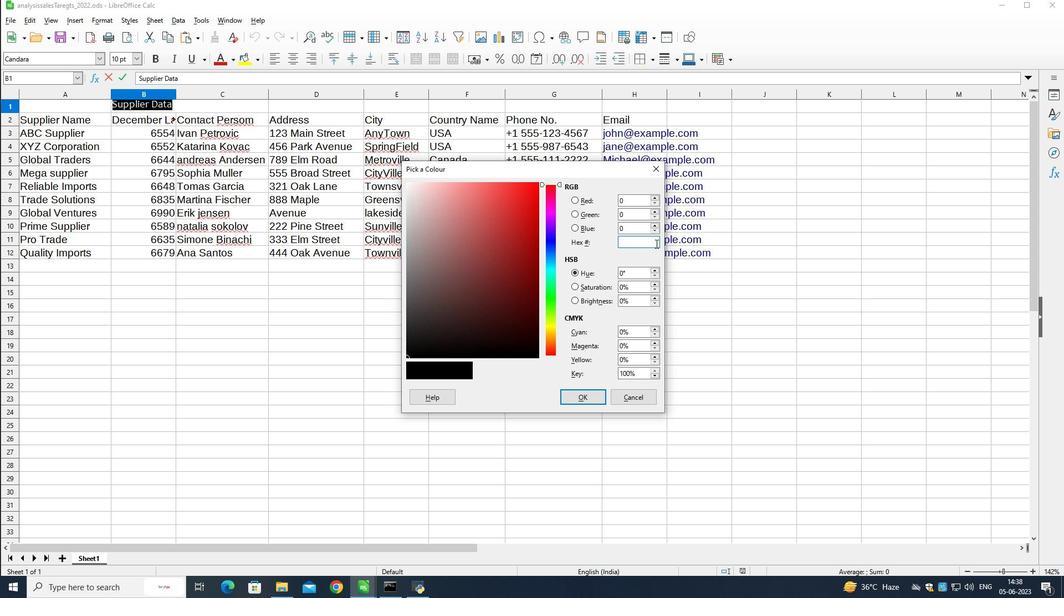 
Action: Mouse moved to (657, 246)
Screenshot: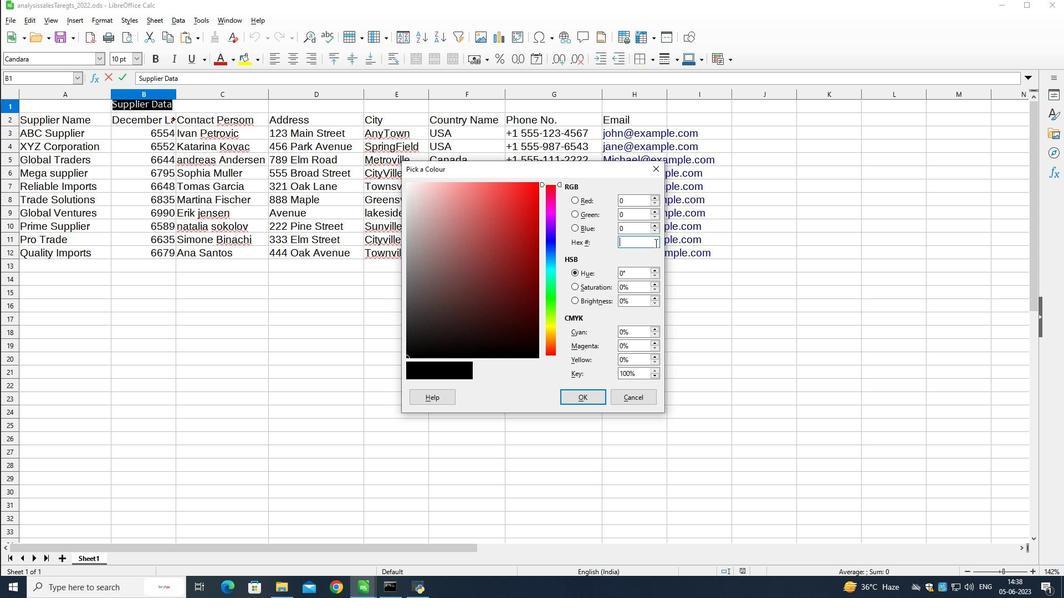 
Action: Key pressed gjkjj
Screenshot: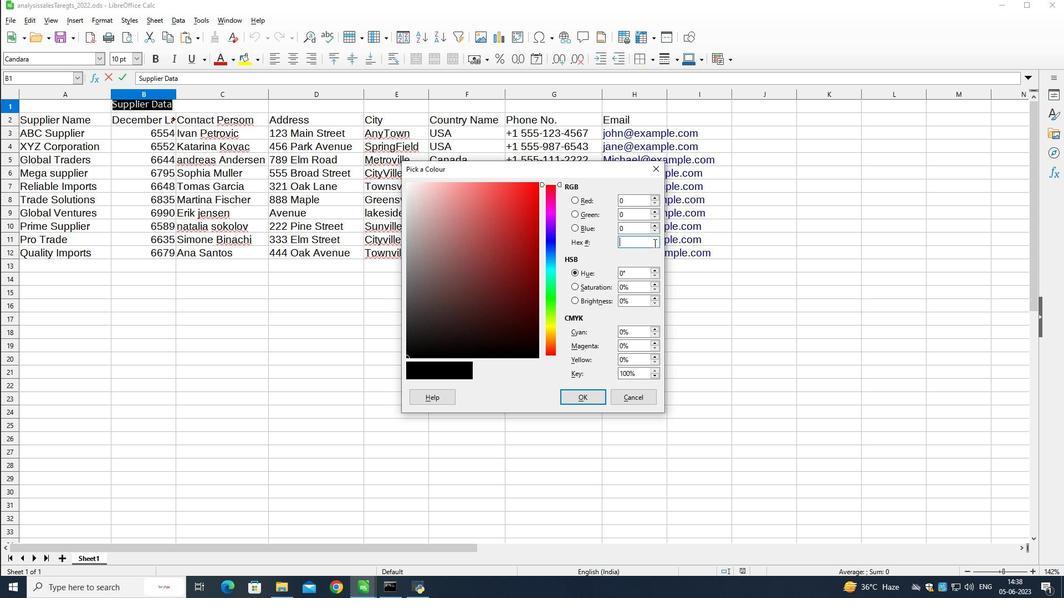 
Action: Mouse moved to (631, 400)
Screenshot: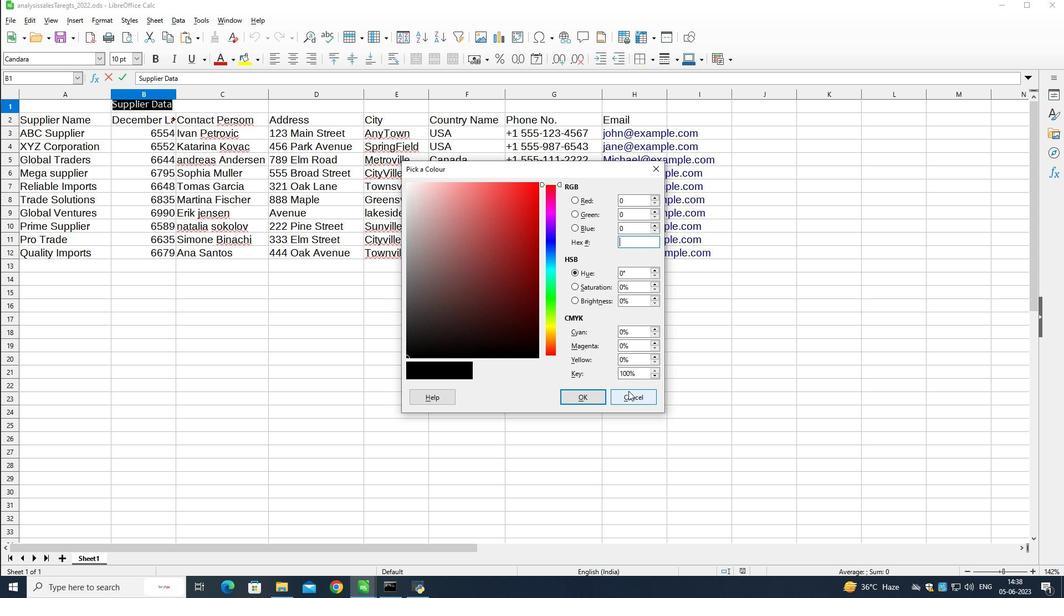 
Action: Mouse pressed left at (631, 400)
Screenshot: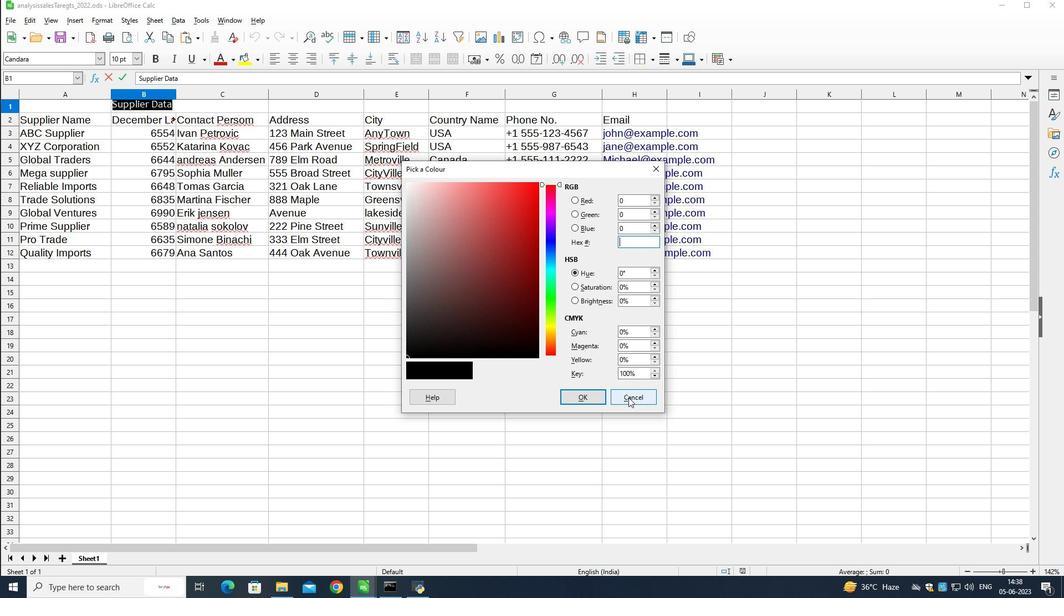 
Action: Mouse moved to (234, 67)
Screenshot: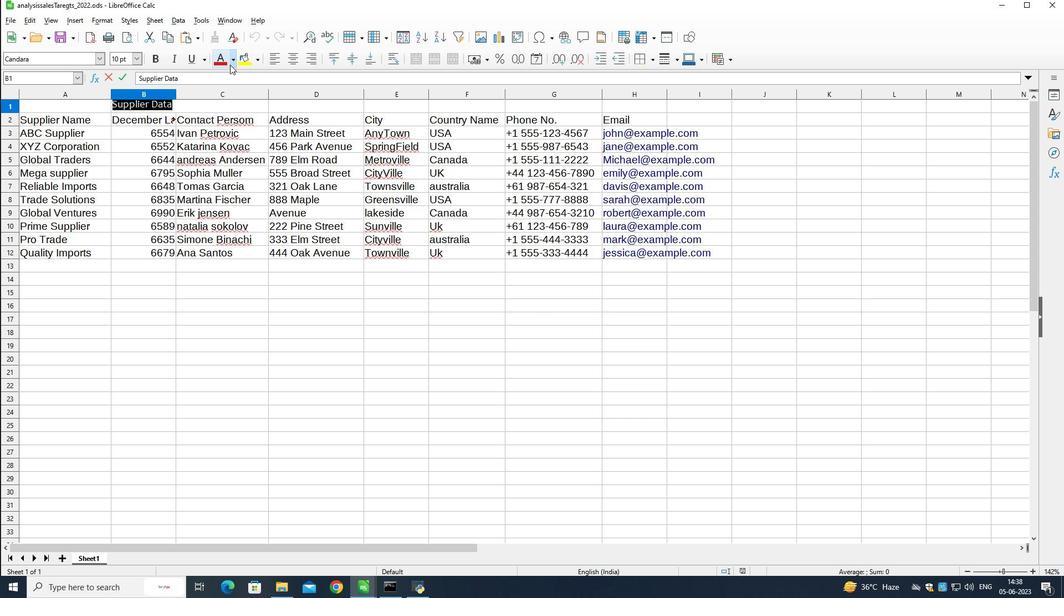 
Action: Mouse pressed left at (234, 67)
Screenshot: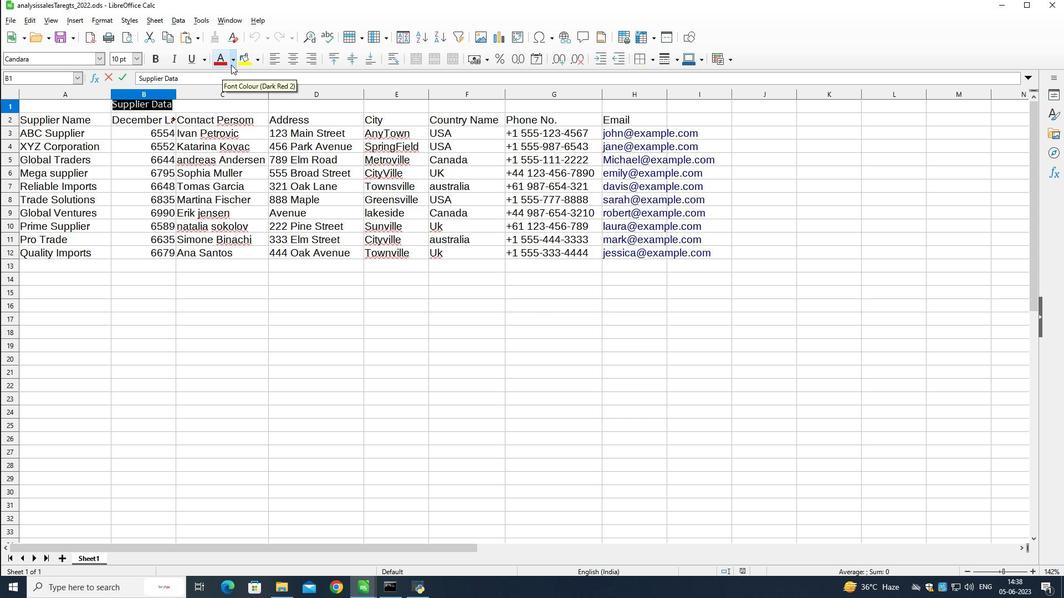 
Action: Mouse moved to (231, 265)
Screenshot: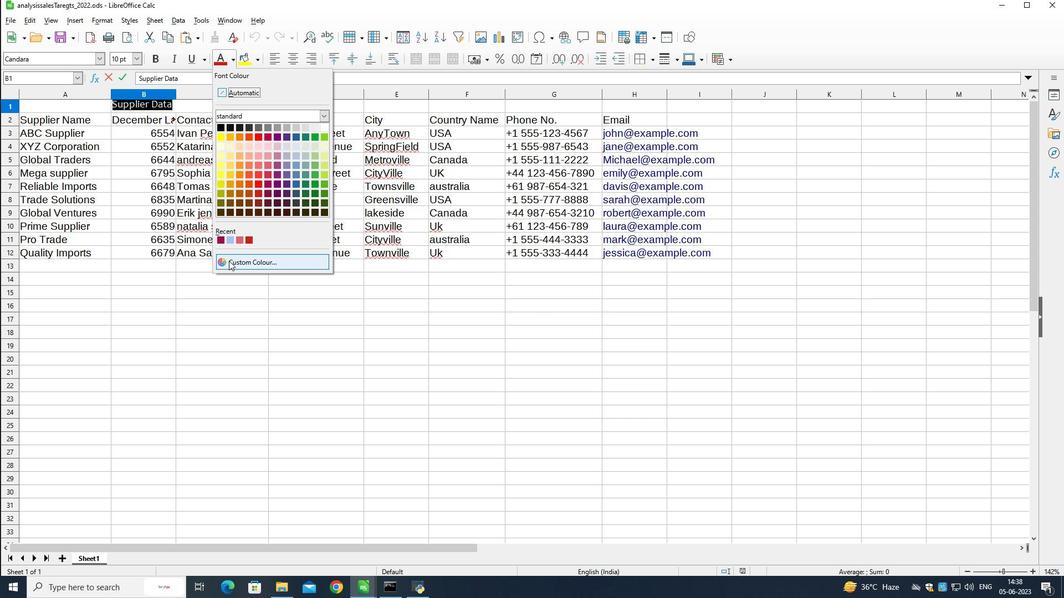 
Action: Mouse pressed left at (231, 265)
Screenshot: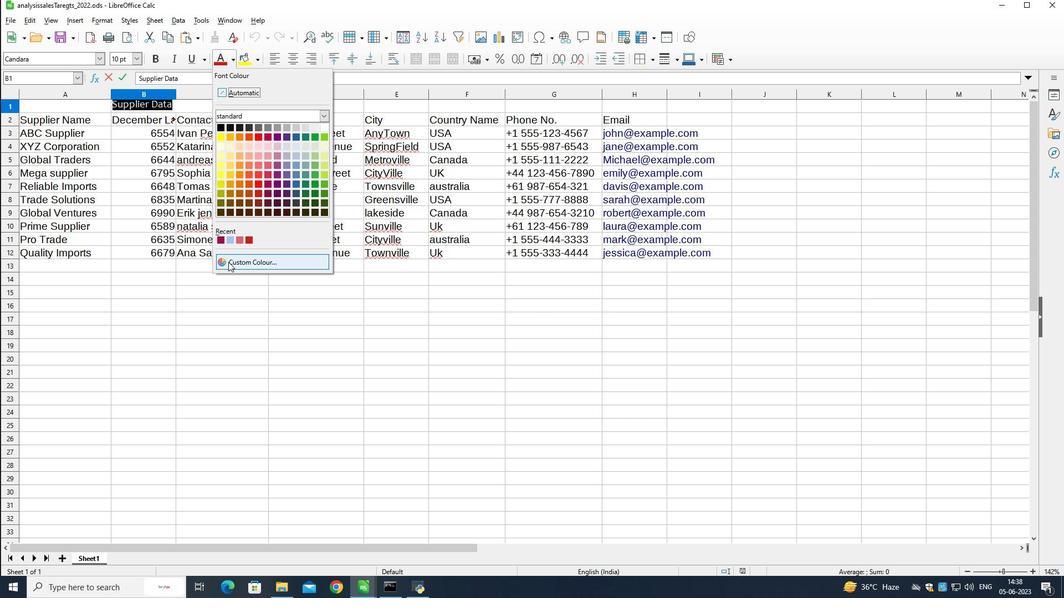 
Action: Mouse moved to (550, 252)
Screenshot: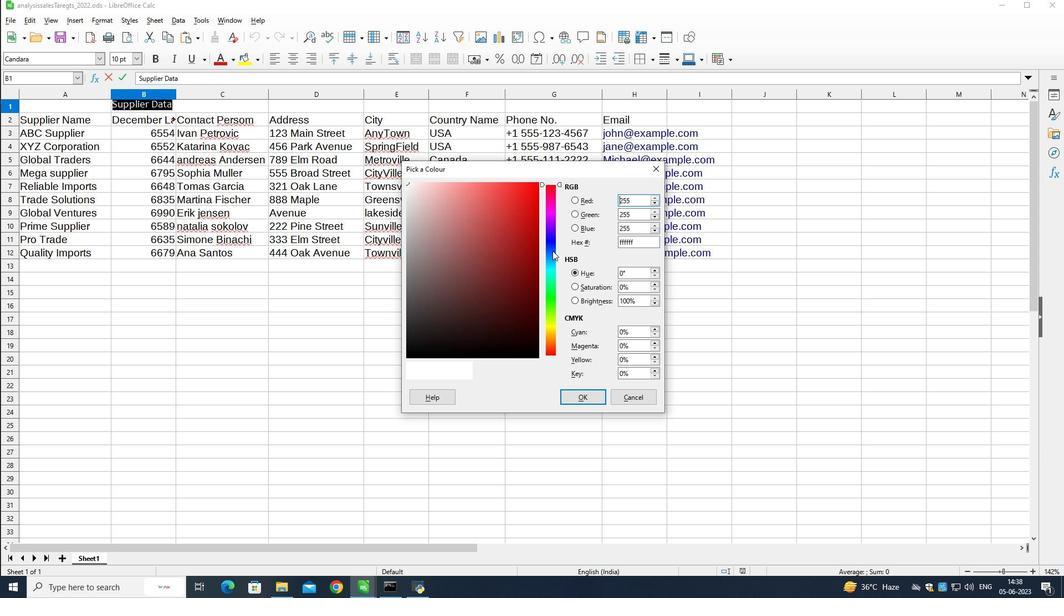 
Action: Mouse pressed left at (550, 252)
Screenshot: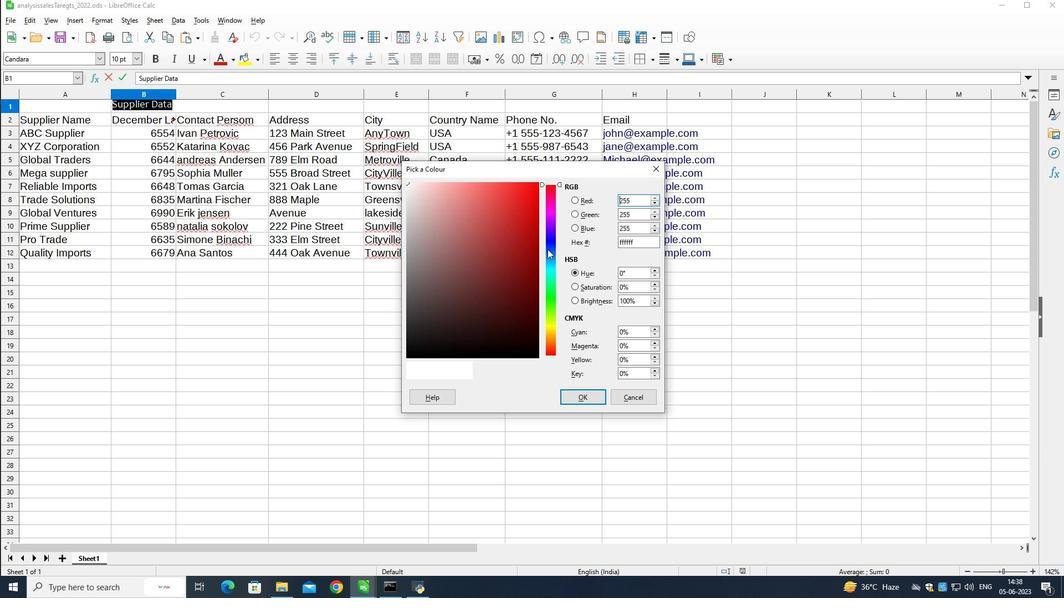 
Action: Mouse moved to (555, 282)
Screenshot: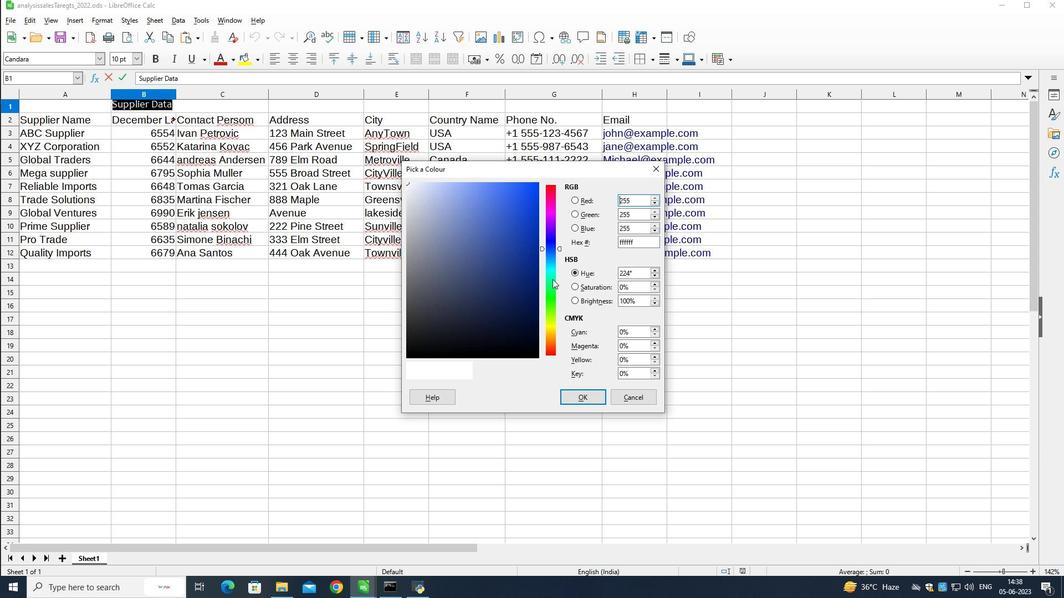 
Action: Mouse pressed left at (555, 282)
Screenshot: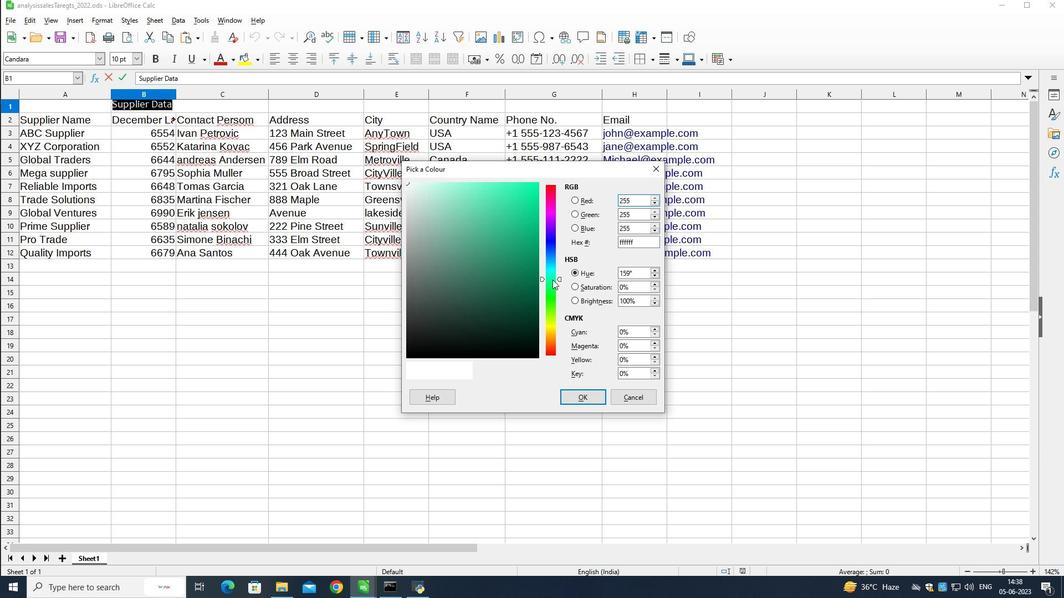 
Action: Mouse moved to (555, 228)
Screenshot: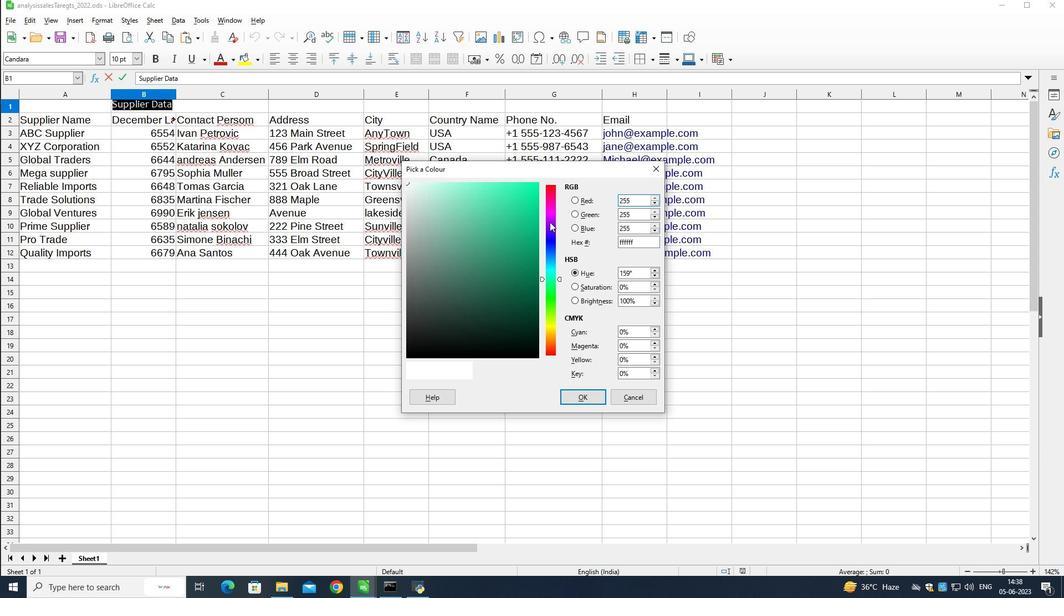 
Action: Mouse pressed left at (555, 228)
Screenshot: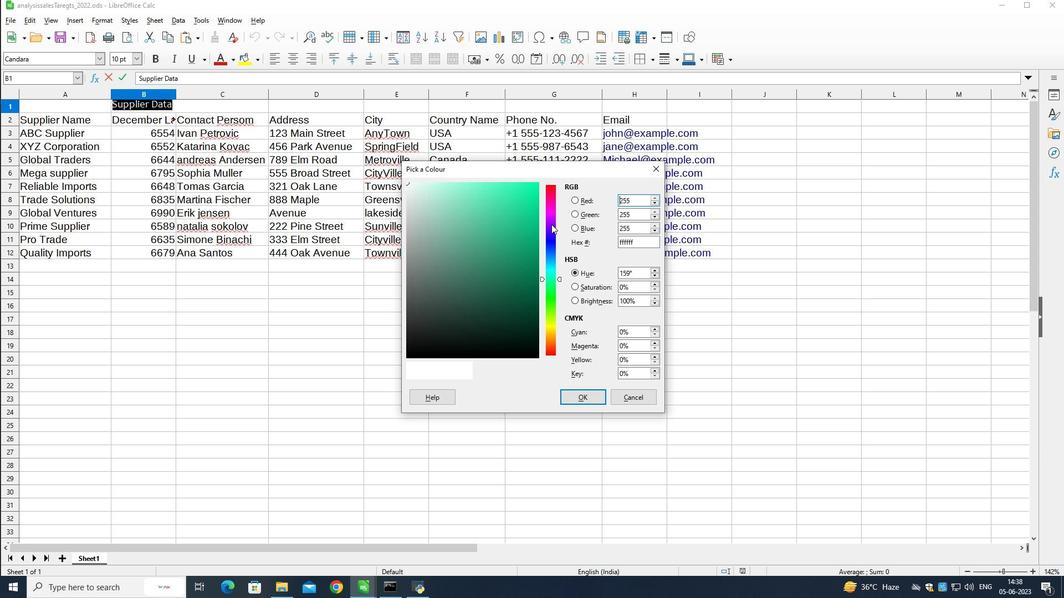 
Action: Mouse moved to (553, 241)
Screenshot: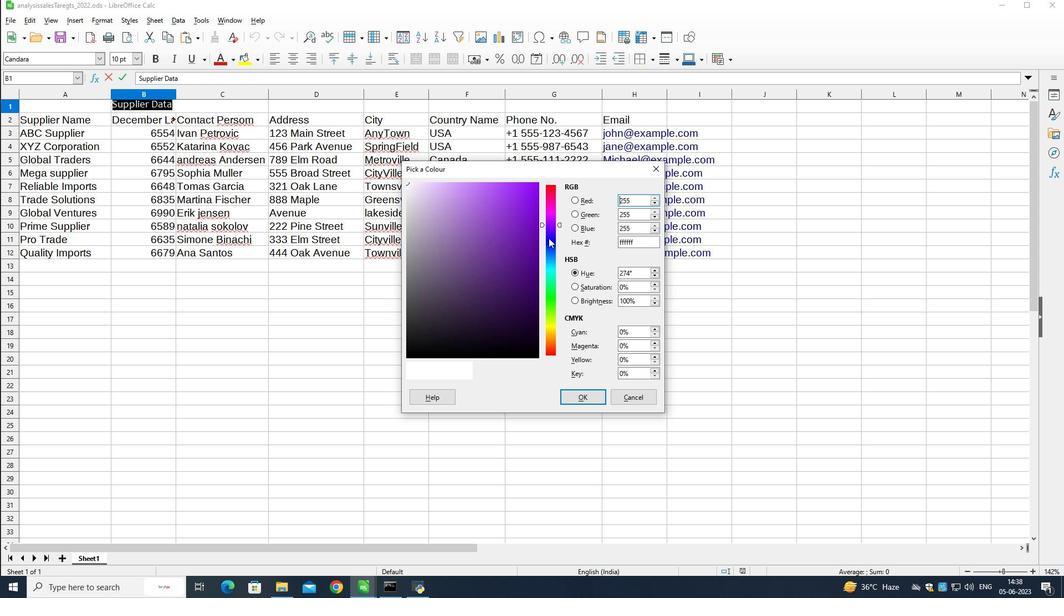 
Action: Mouse pressed left at (553, 241)
Screenshot: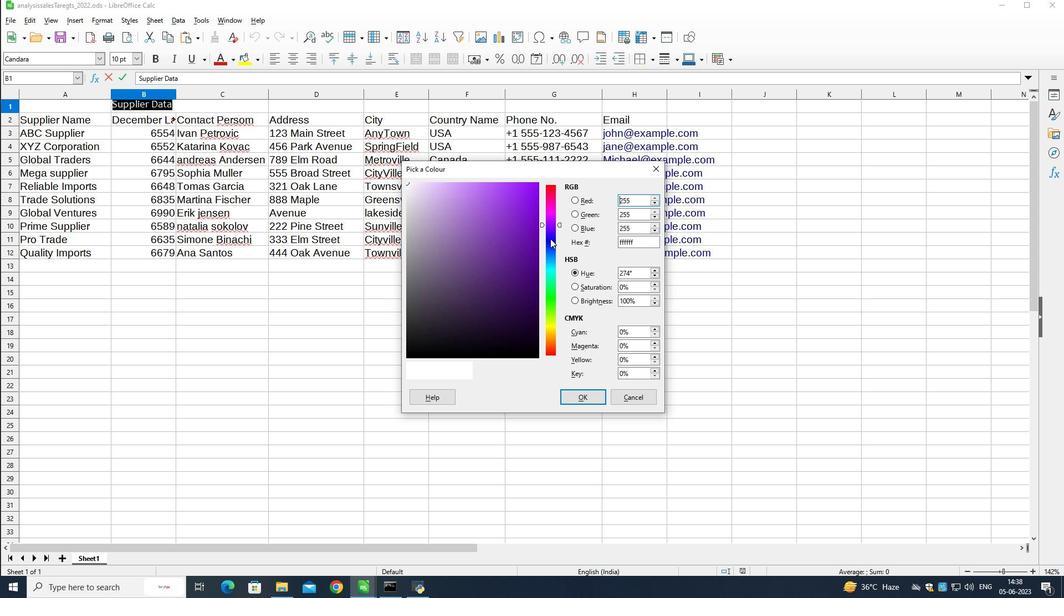 
Action: Mouse moved to (555, 249)
Screenshot: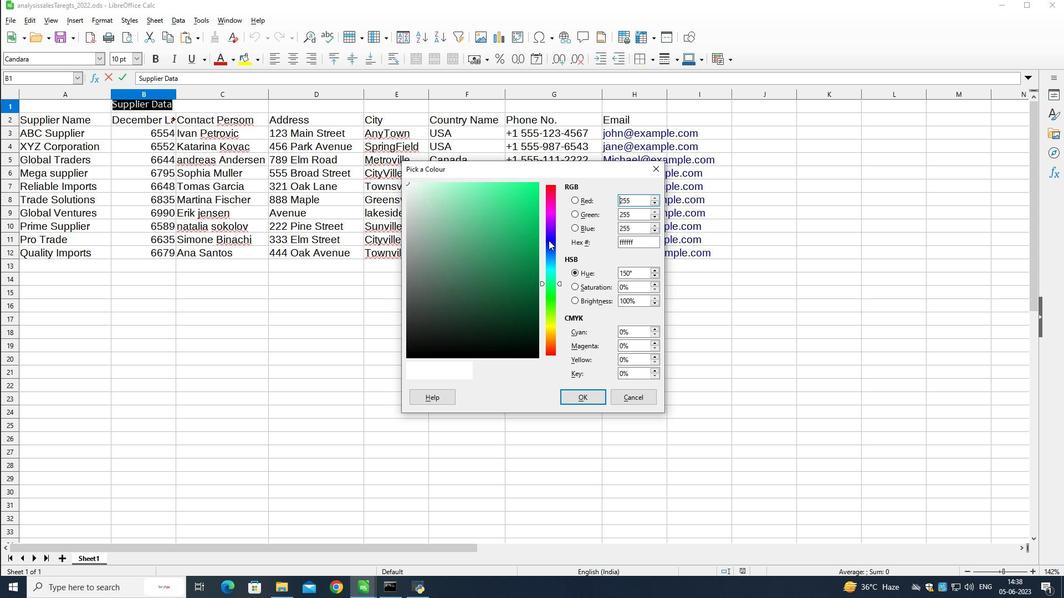 
Action: Mouse pressed left at (555, 249)
Screenshot: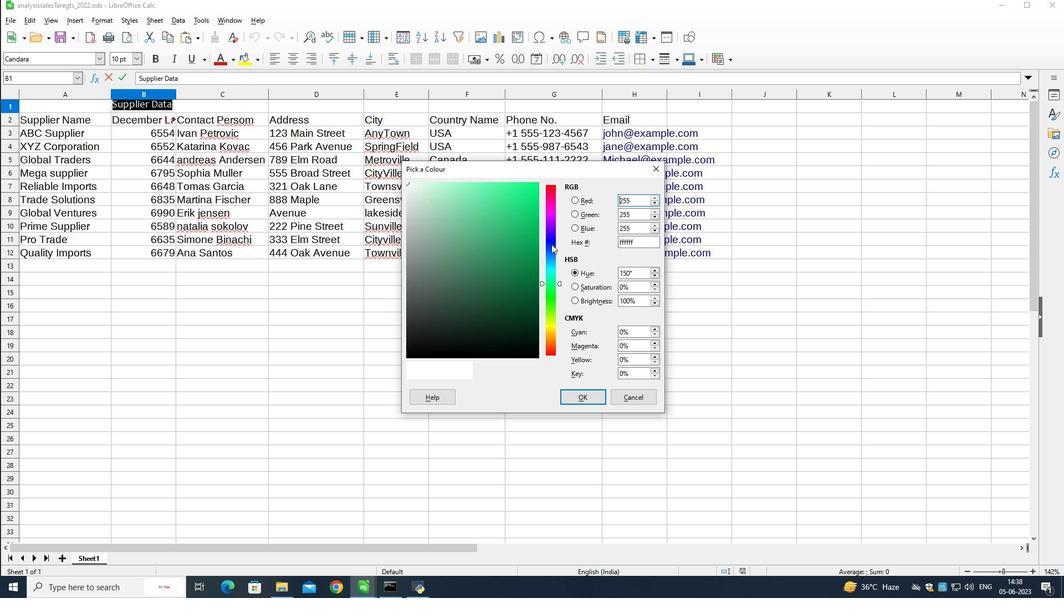 
Action: Mouse moved to (536, 228)
Screenshot: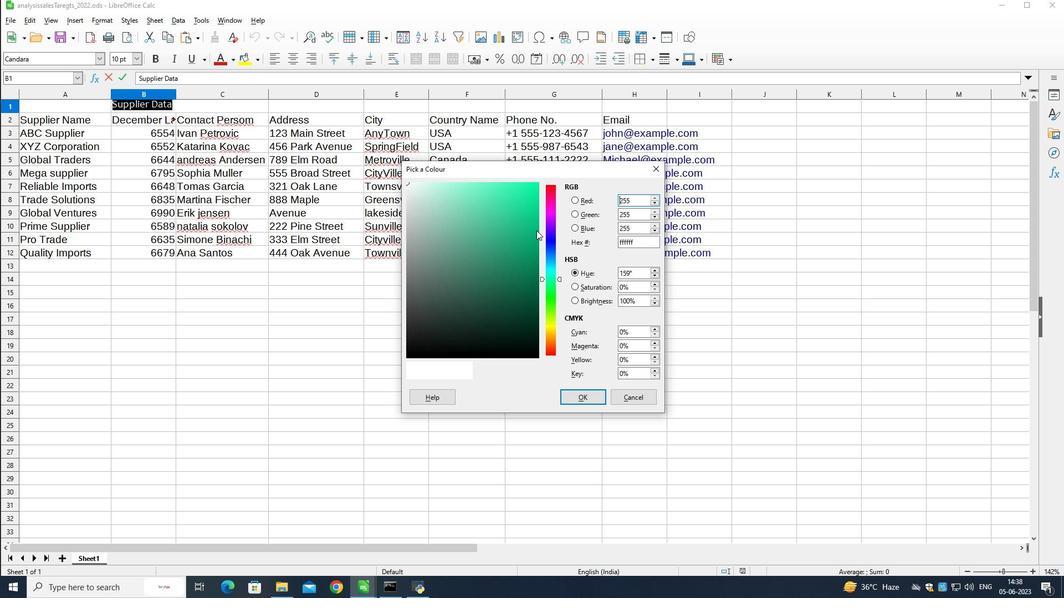
Action: Mouse pressed left at (536, 228)
Screenshot: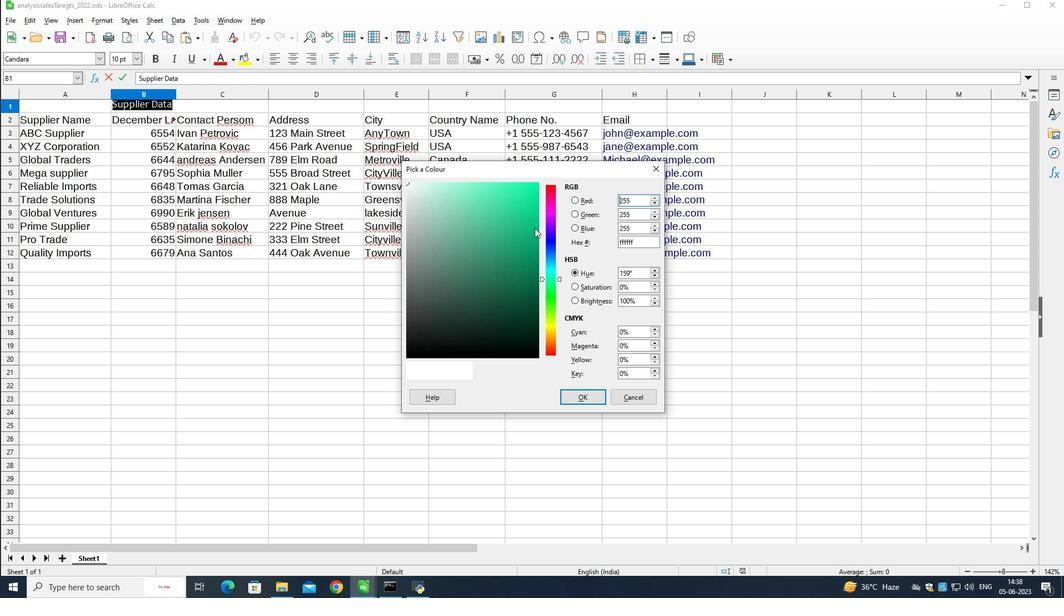 
Action: Mouse moved to (582, 398)
Screenshot: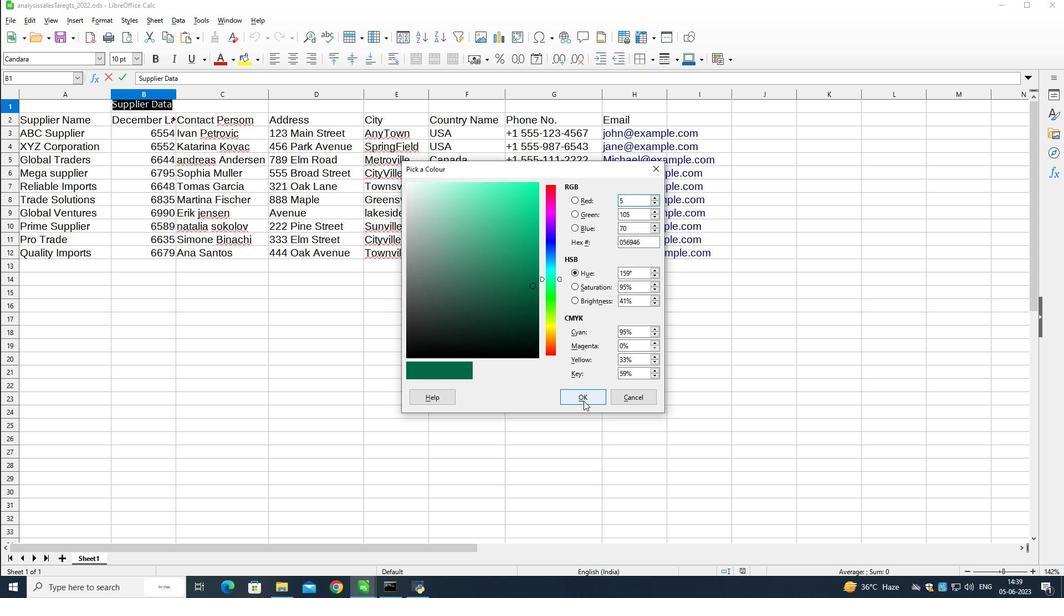 
Action: Mouse pressed left at (582, 398)
Screenshot: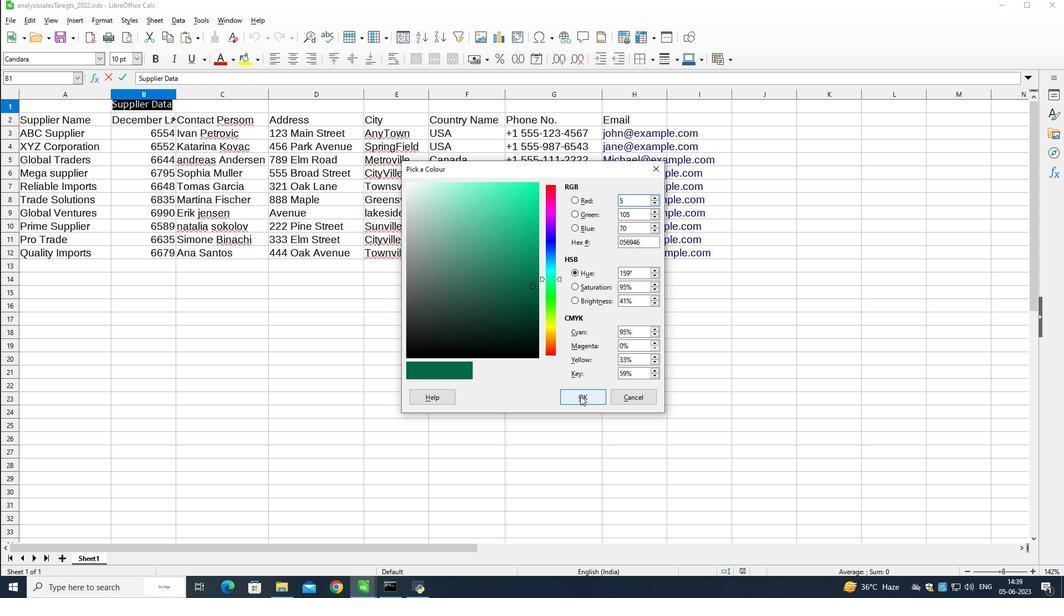 
Action: Mouse moved to (140, 61)
Screenshot: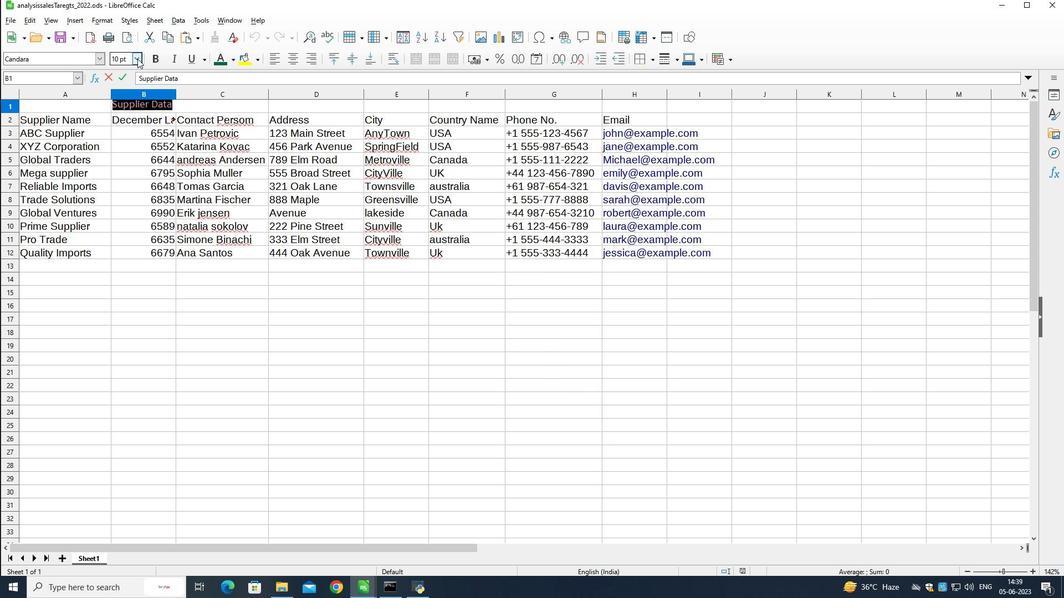 
Action: Mouse pressed left at (140, 61)
Screenshot: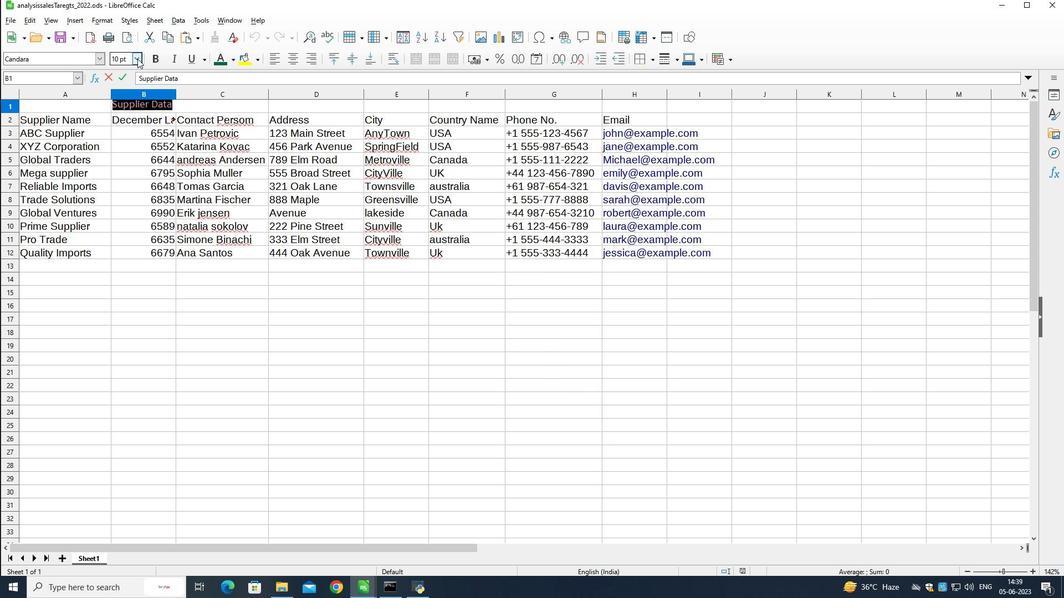 
Action: Mouse moved to (115, 199)
Screenshot: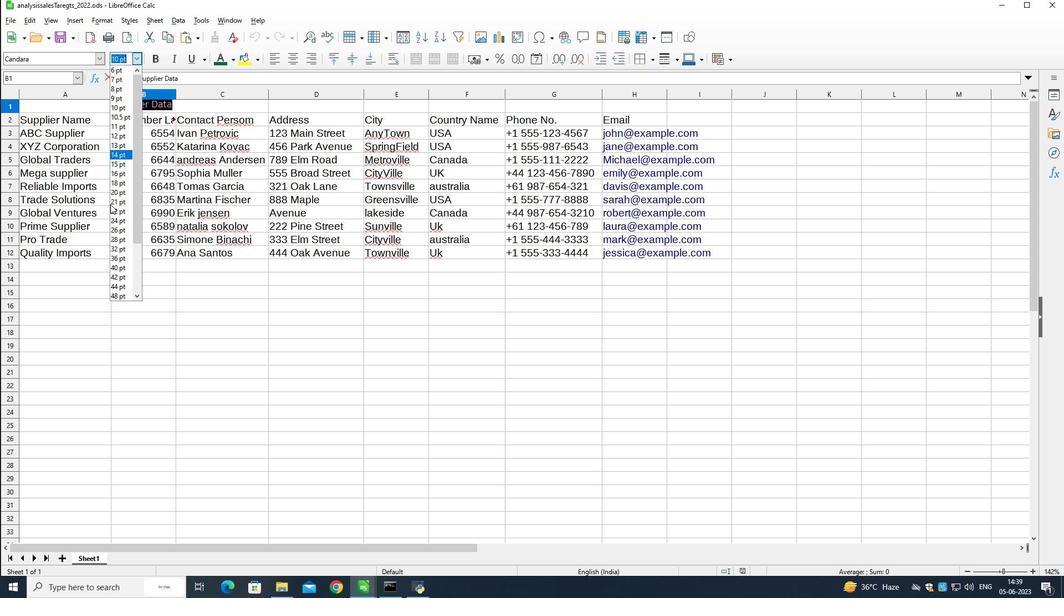 
Action: Mouse pressed left at (115, 199)
Screenshot: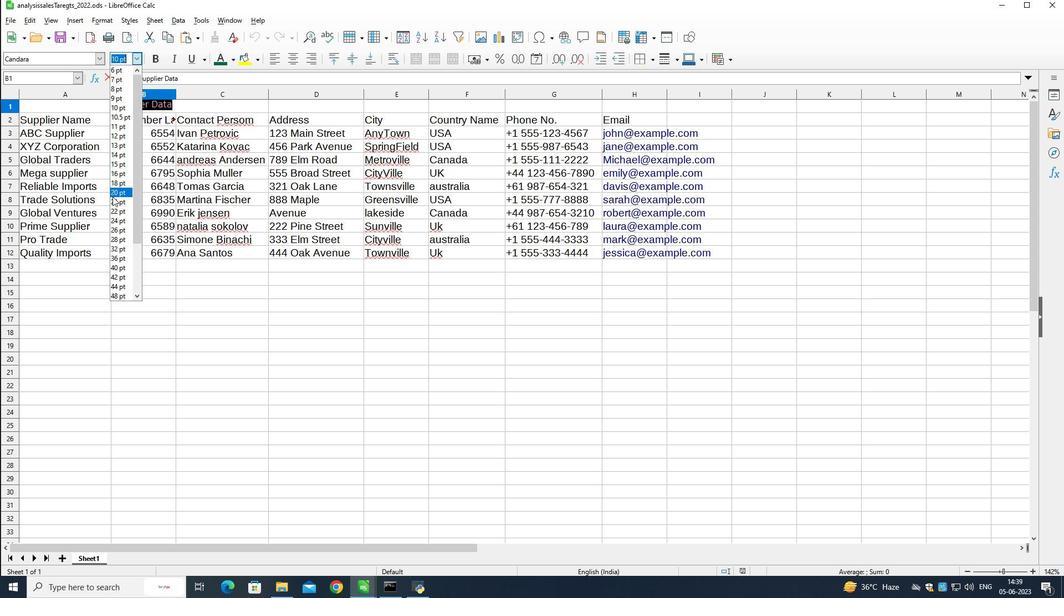 
Action: Mouse moved to (190, 64)
Screenshot: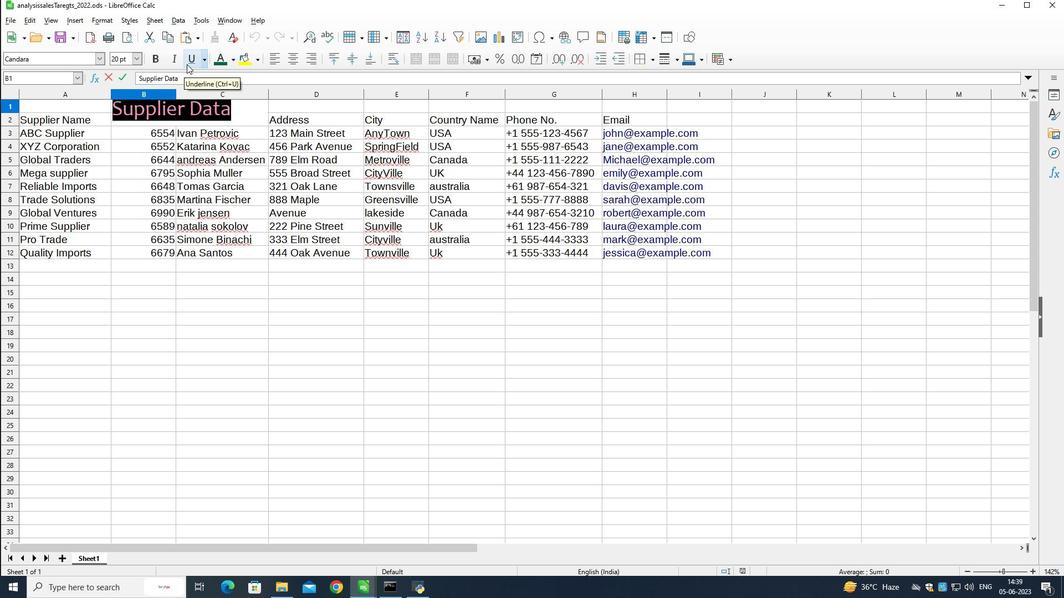 
Action: Mouse pressed left at (190, 64)
Screenshot: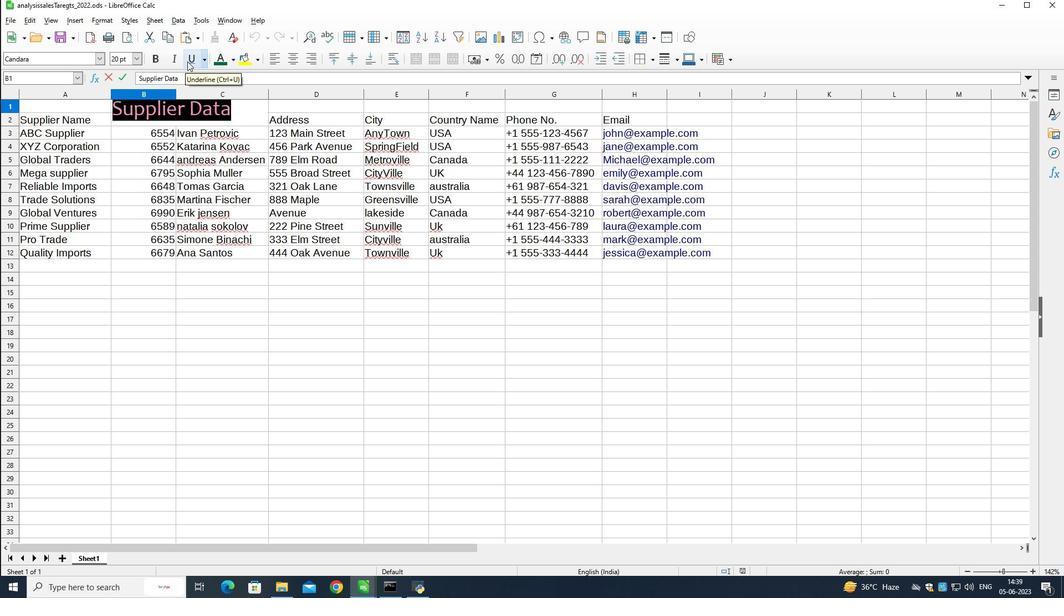 
Action: Mouse moved to (189, 166)
Screenshot: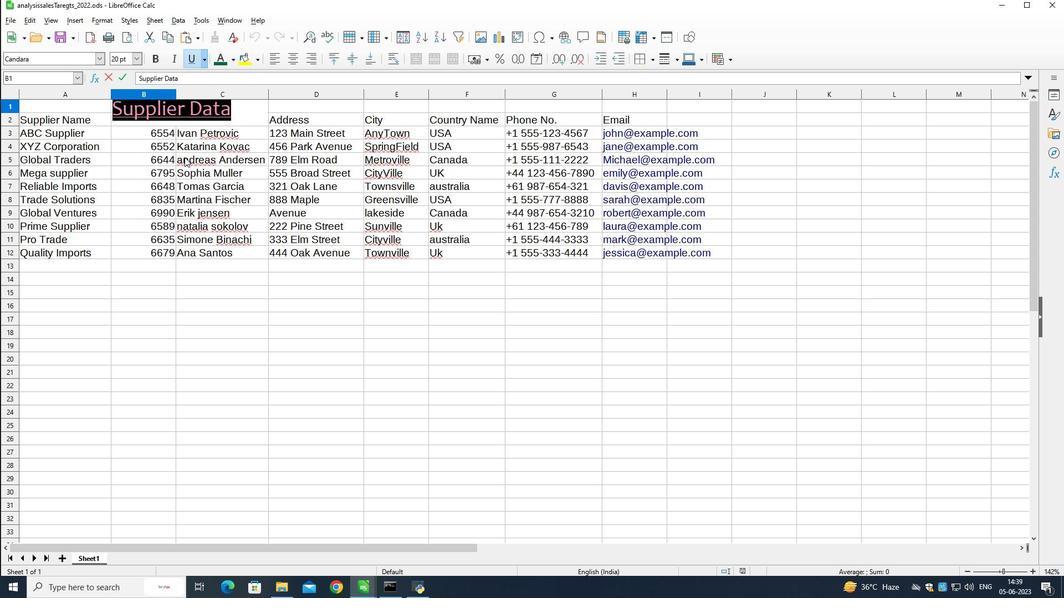 
Action: Mouse pressed left at (189, 166)
Screenshot: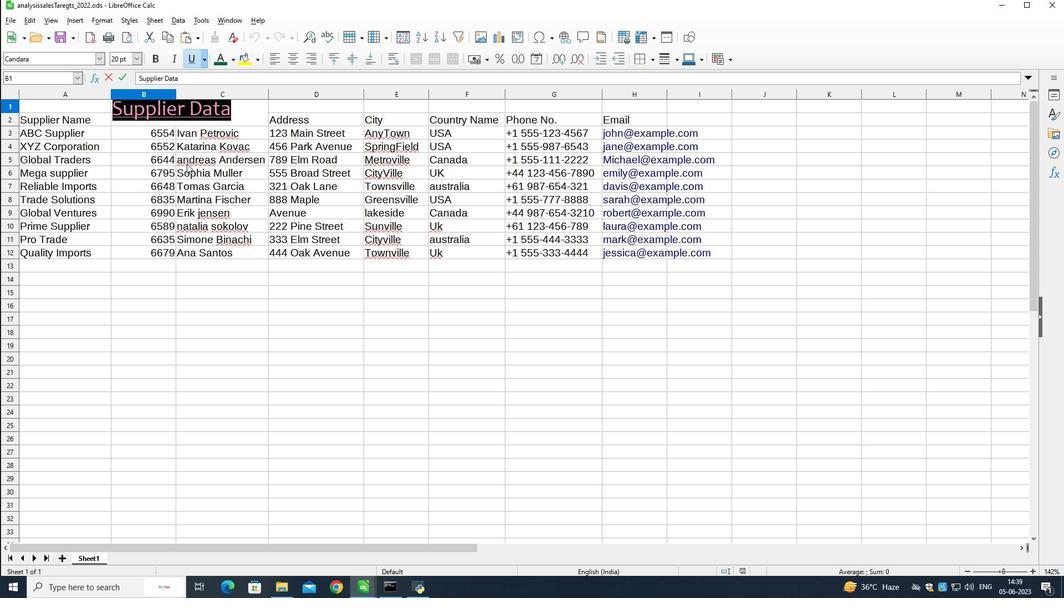 
Action: Mouse moved to (44, 135)
Screenshot: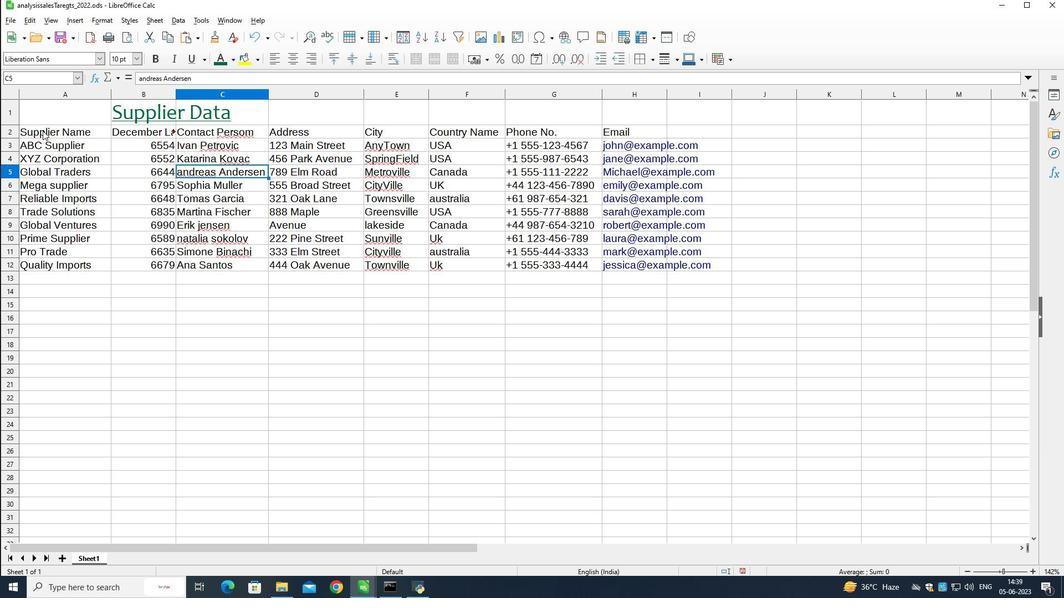 
Action: Mouse pressed left at (44, 135)
Screenshot: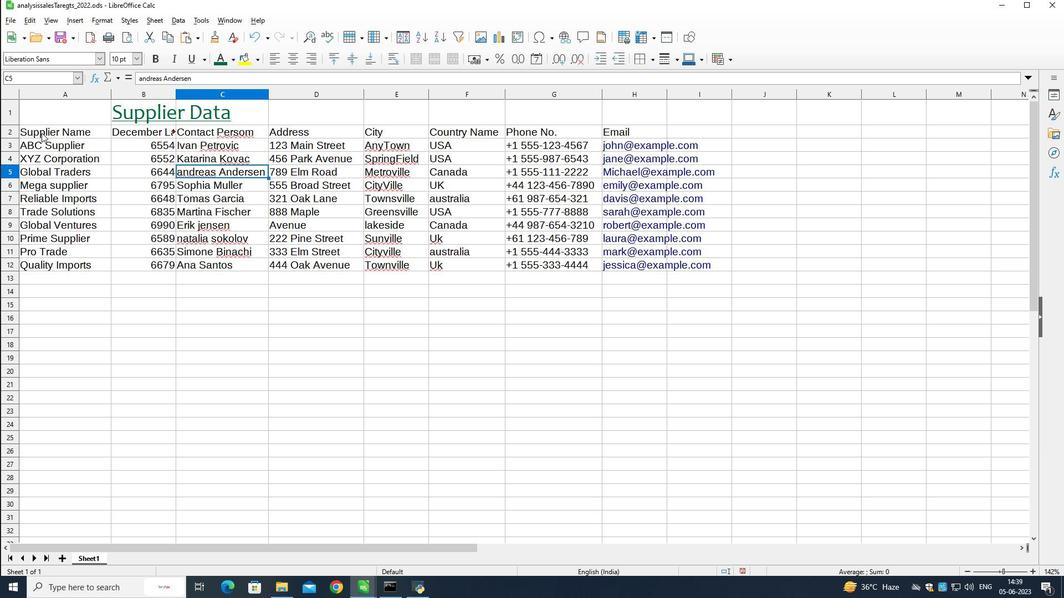 
Action: Mouse moved to (70, 60)
Screenshot: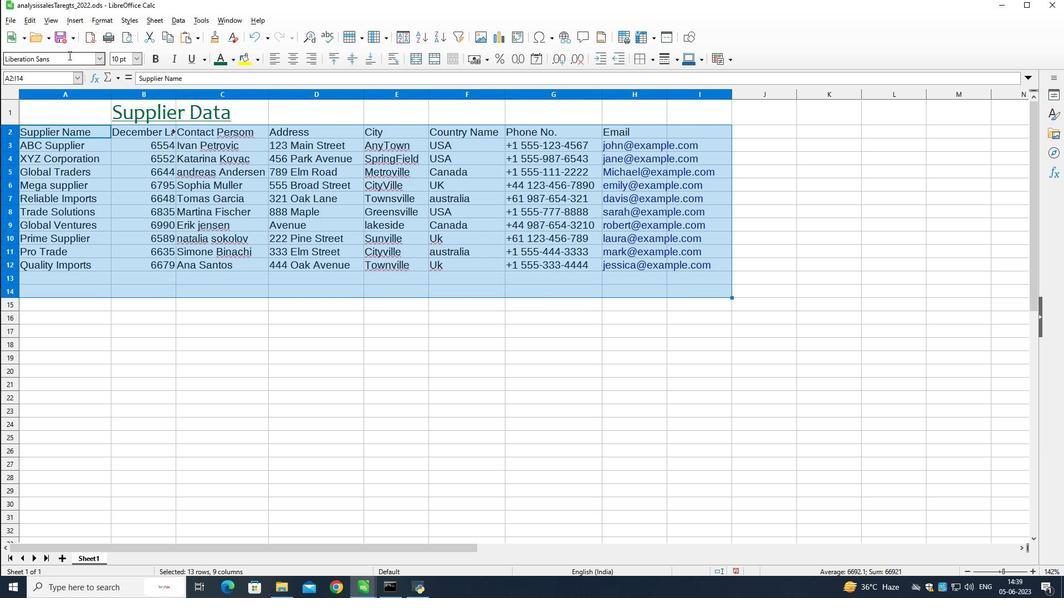 
Action: Mouse pressed left at (70, 60)
Screenshot: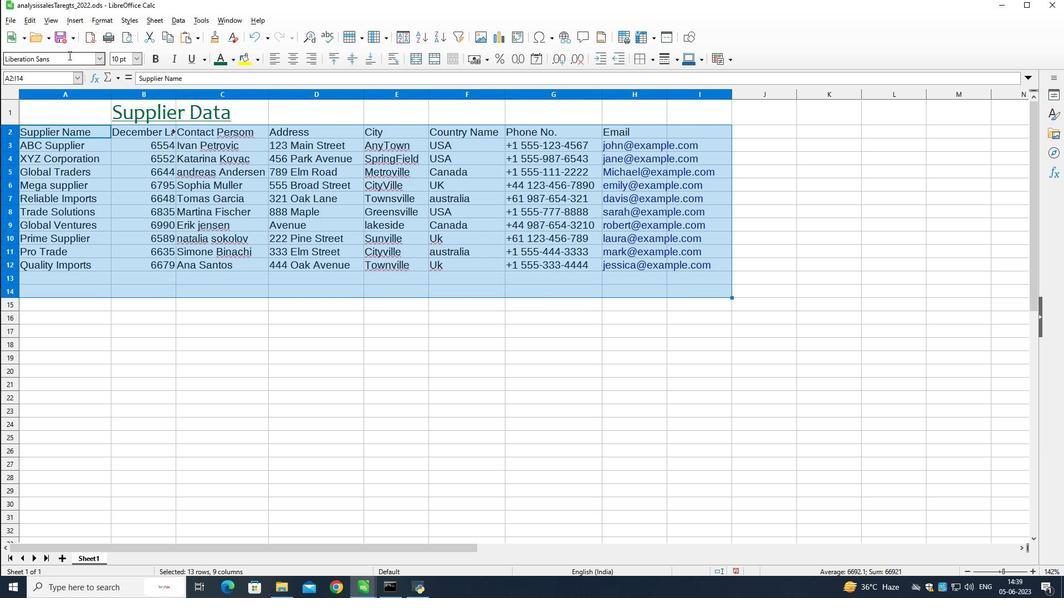 
Action: Mouse pressed left at (70, 60)
Screenshot: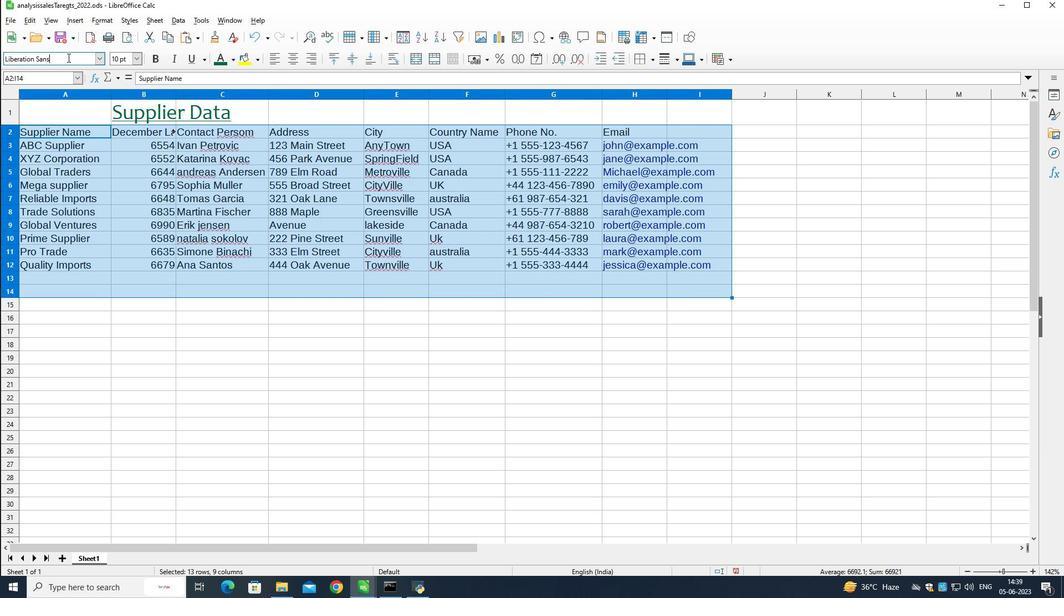 
Action: Mouse pressed left at (70, 60)
Screenshot: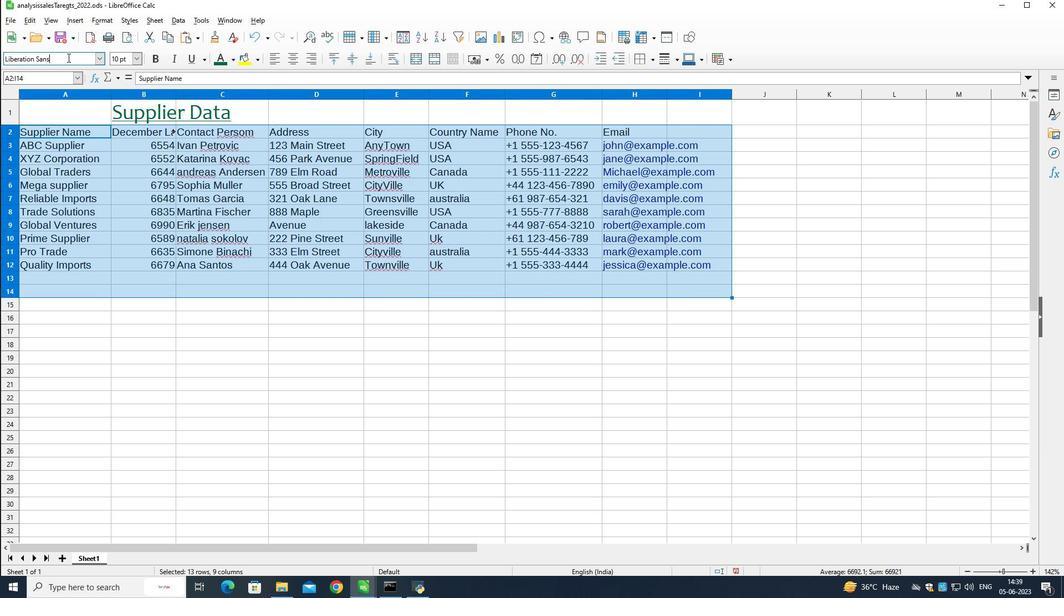 
Action: Key pressed <Key.shift>Arial<Key.enter>
Screenshot: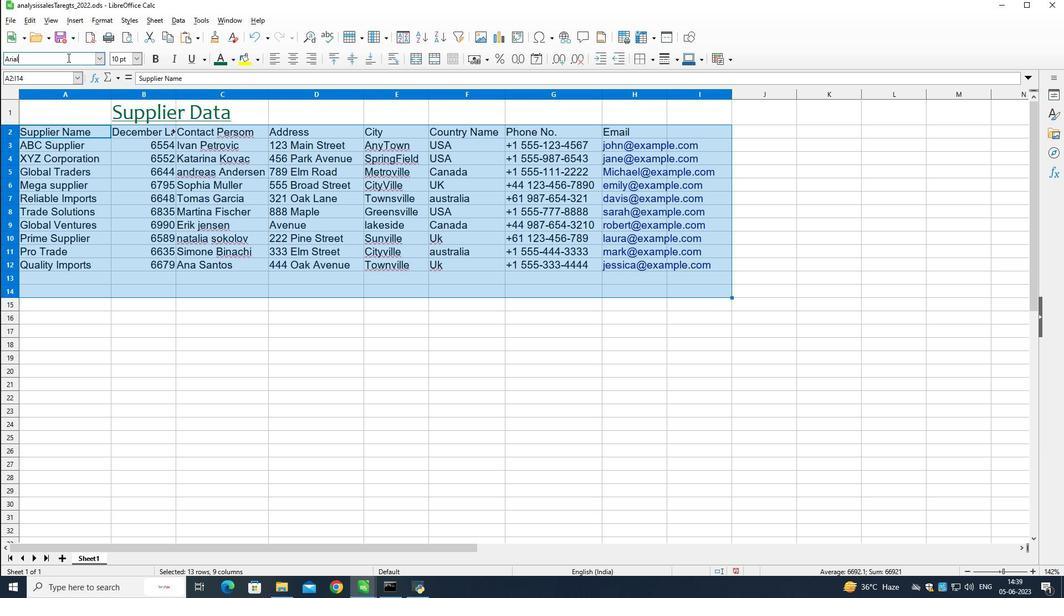 
Action: Mouse moved to (138, 62)
Screenshot: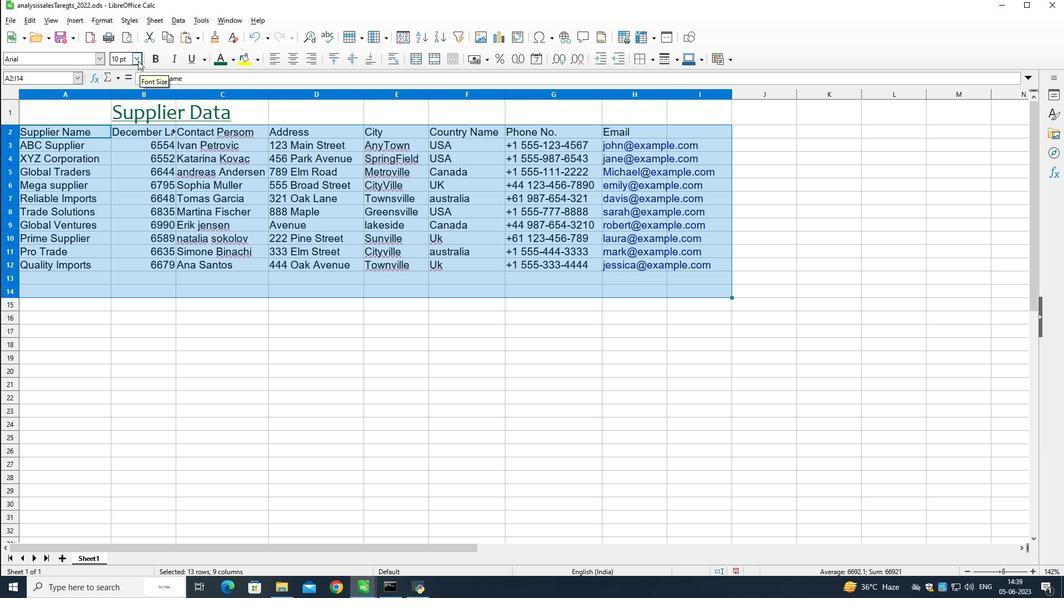 
Action: Mouse pressed left at (138, 62)
Screenshot: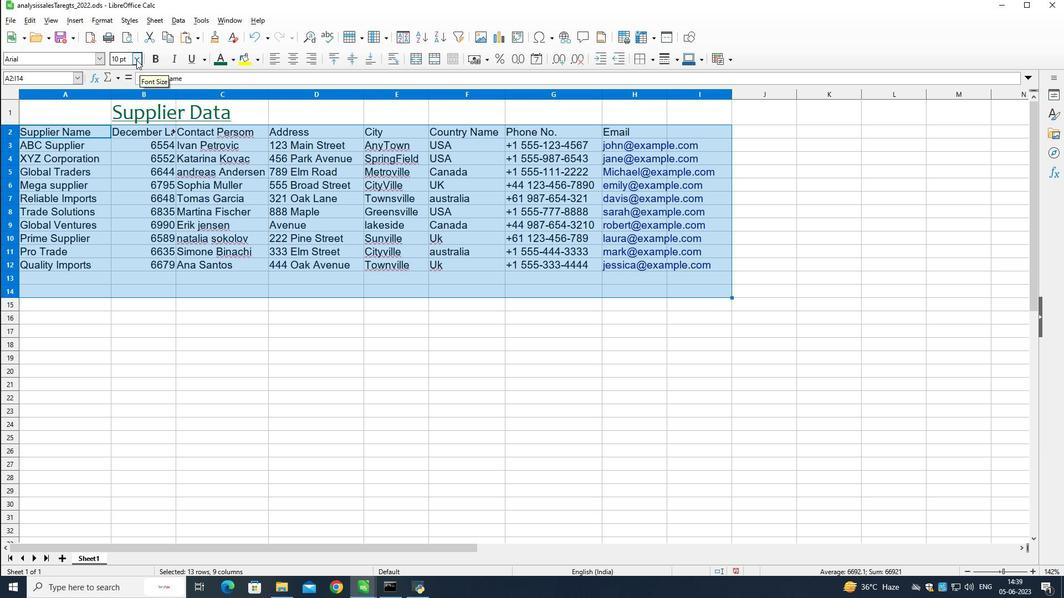 
Action: Mouse moved to (119, 190)
Screenshot: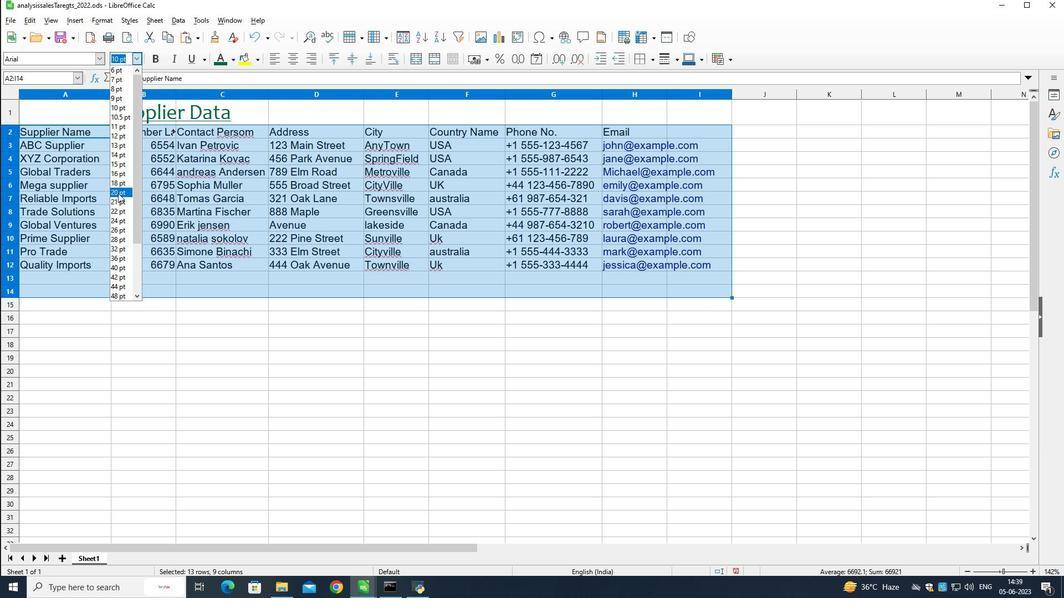 
Action: Mouse pressed left at (119, 190)
Screenshot: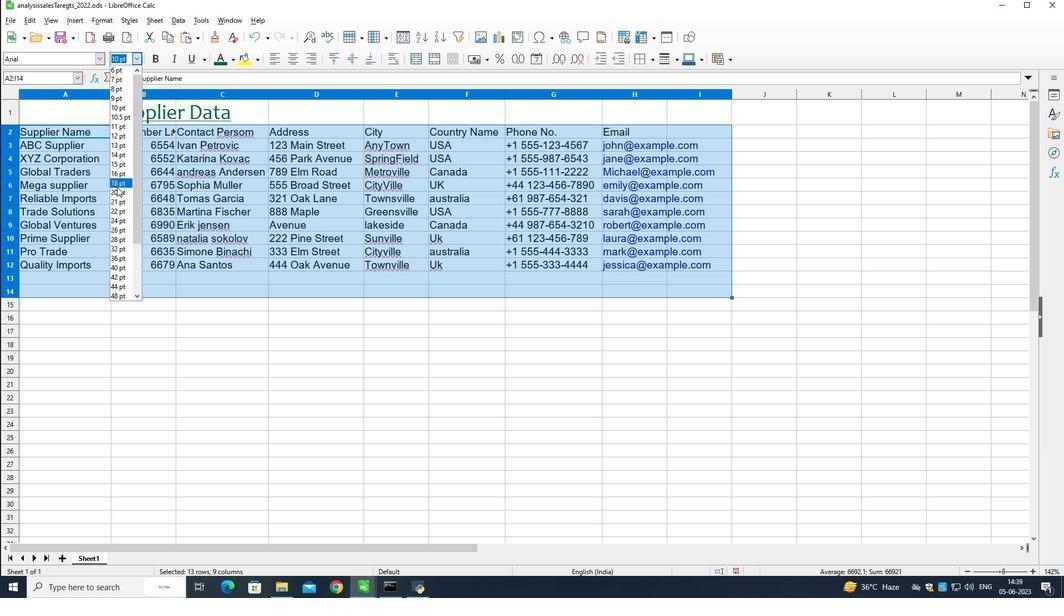 
Action: Mouse moved to (986, 324)
Screenshot: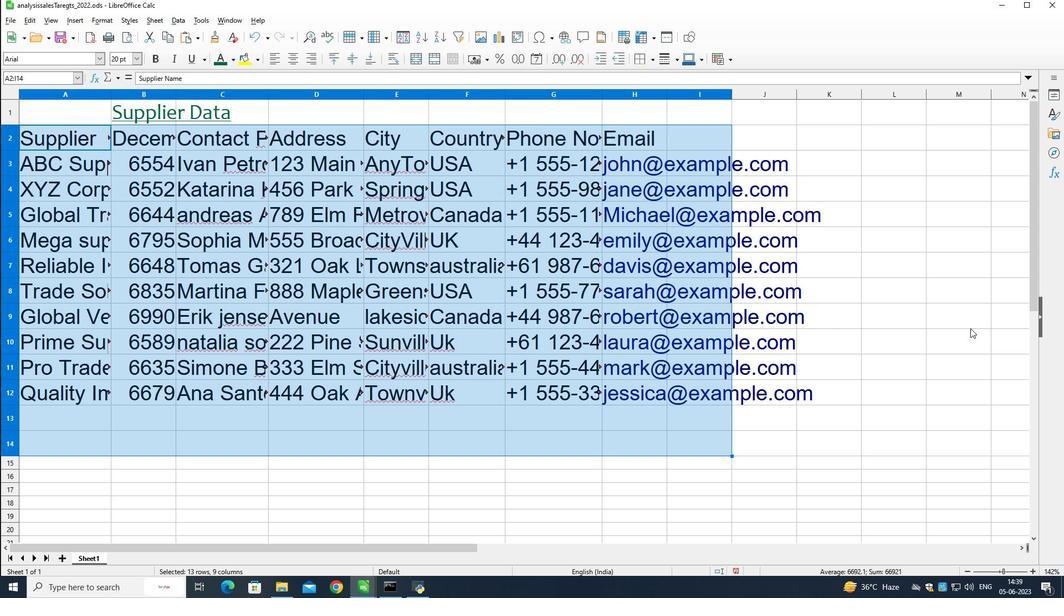 
Action: Mouse pressed left at (986, 324)
Screenshot: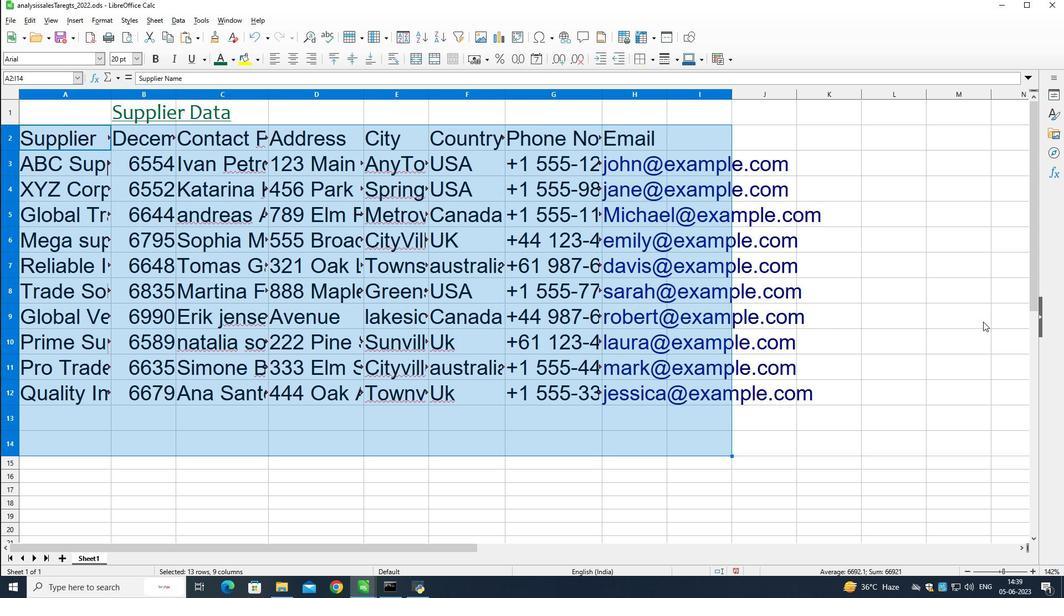 
Action: Mouse moved to (58, 117)
Screenshot: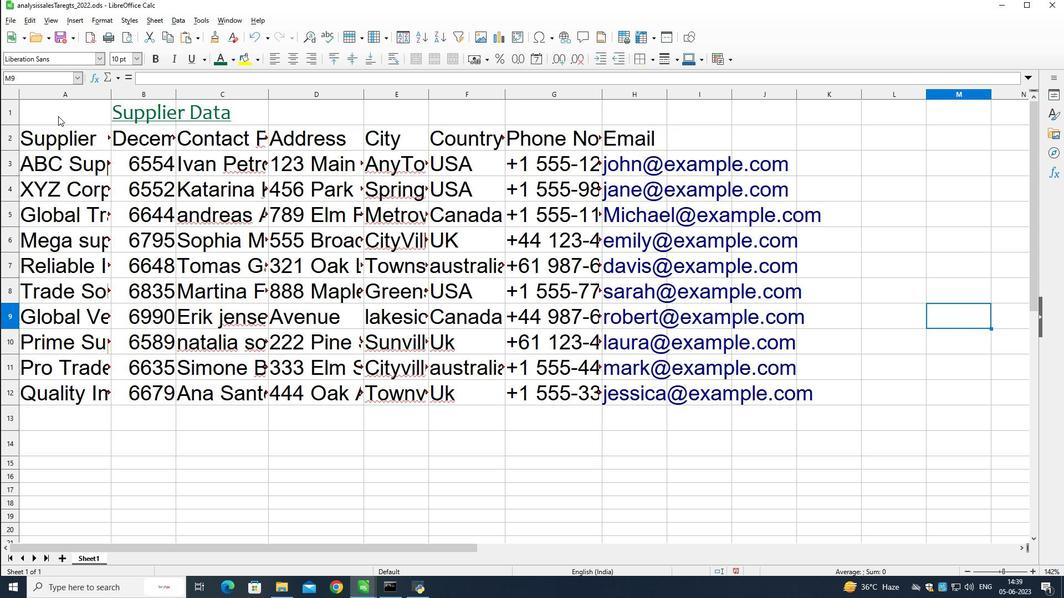
Action: Mouse pressed left at (58, 117)
Screenshot: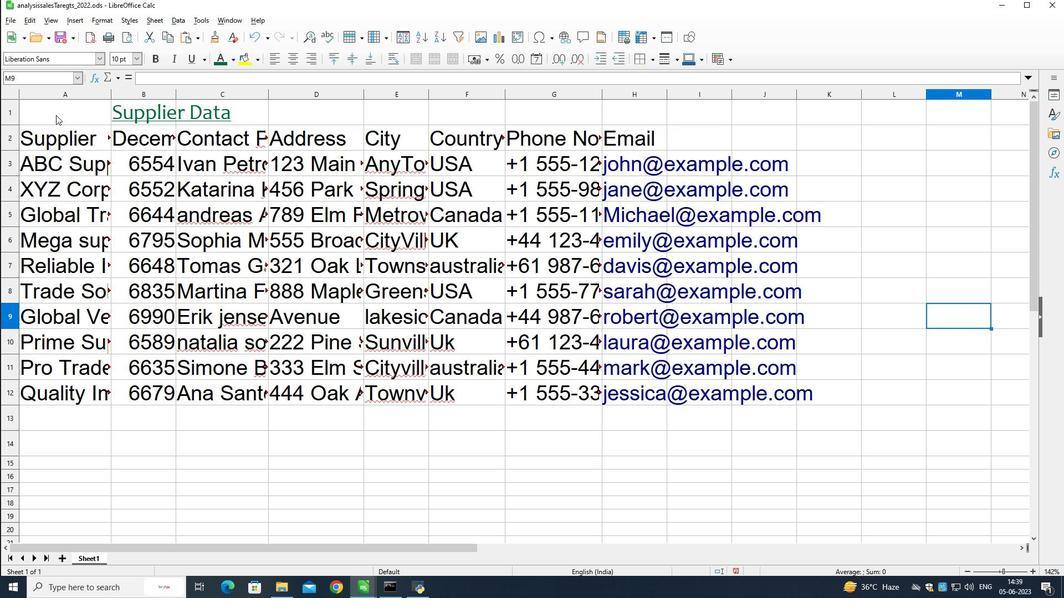 
Action: Mouse moved to (295, 65)
Screenshot: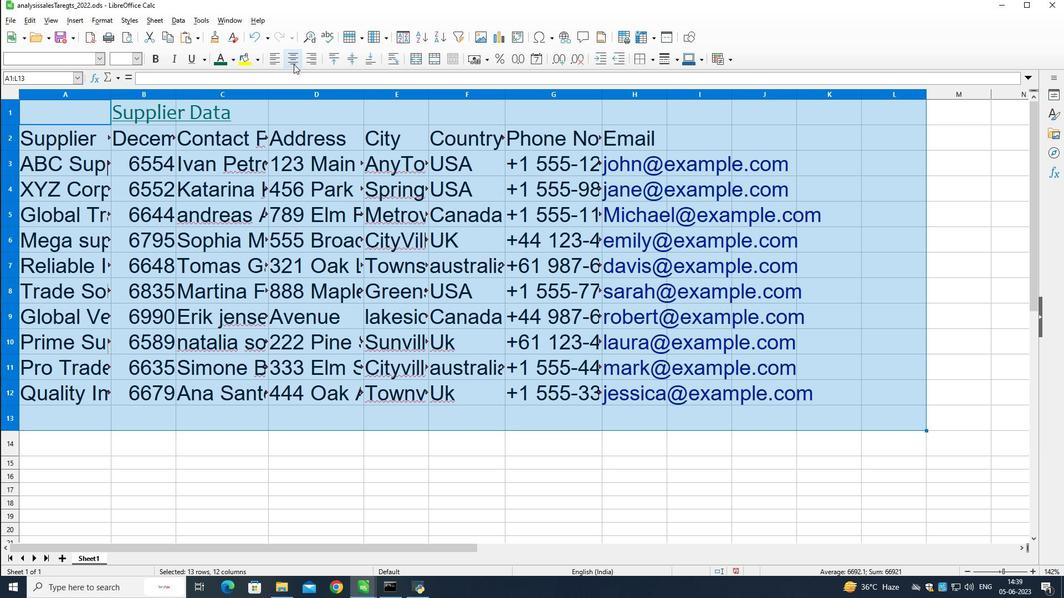 
Action: Mouse pressed left at (295, 65)
Screenshot: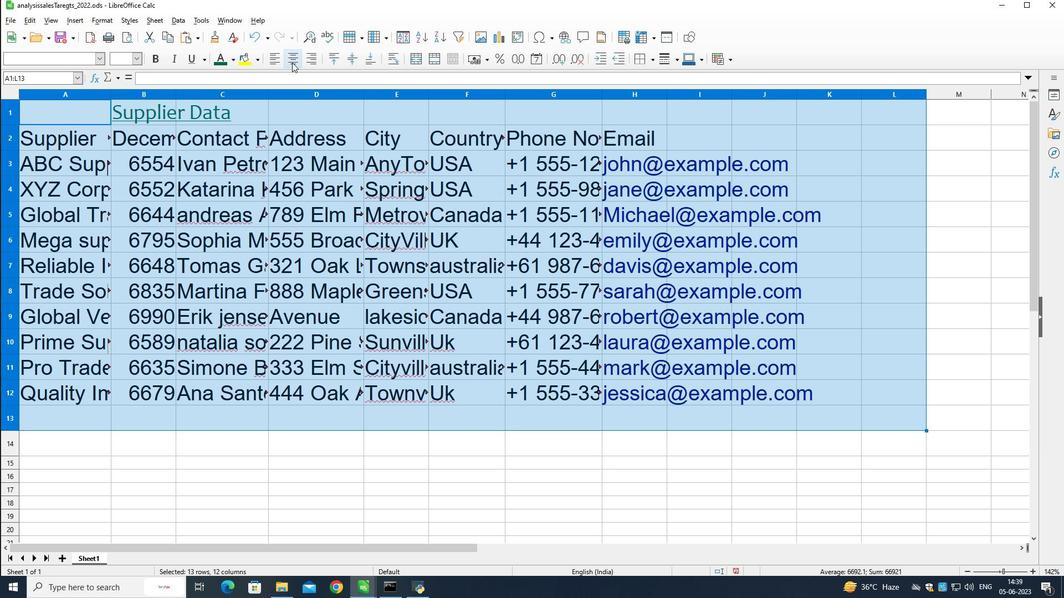
Action: Mouse moved to (1006, 301)
Screenshot: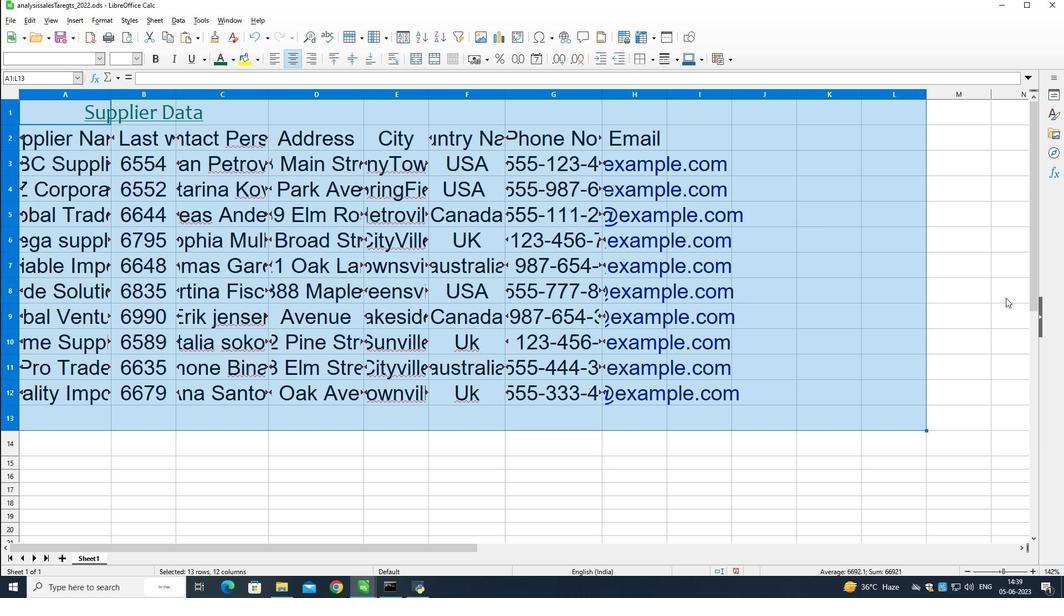
Action: Mouse pressed left at (1006, 301)
Screenshot: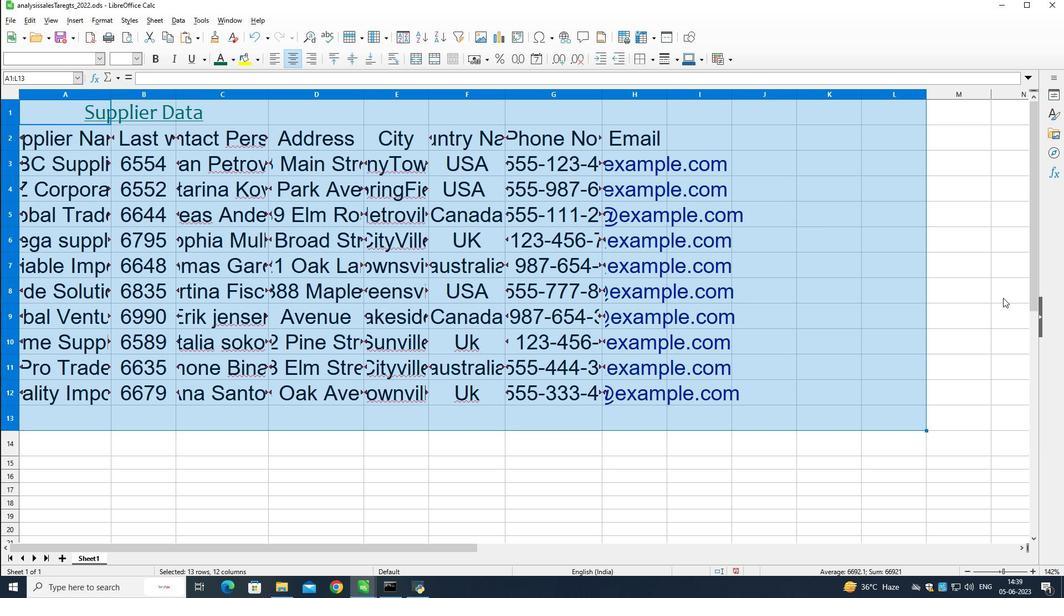 
Action: Mouse moved to (988, 298)
Screenshot: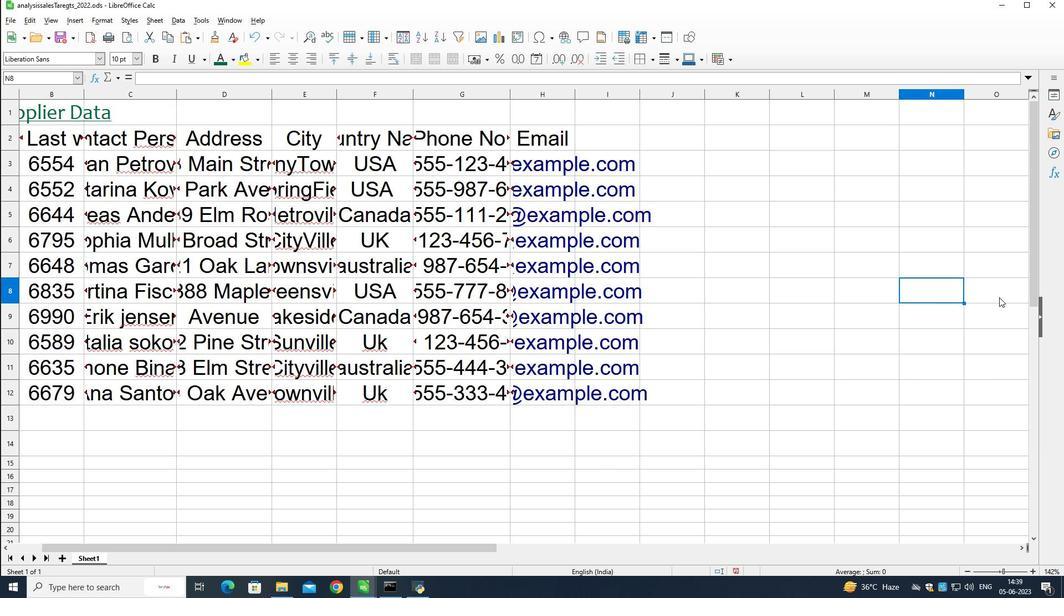 
Action: Key pressed ctrl+S
Screenshot: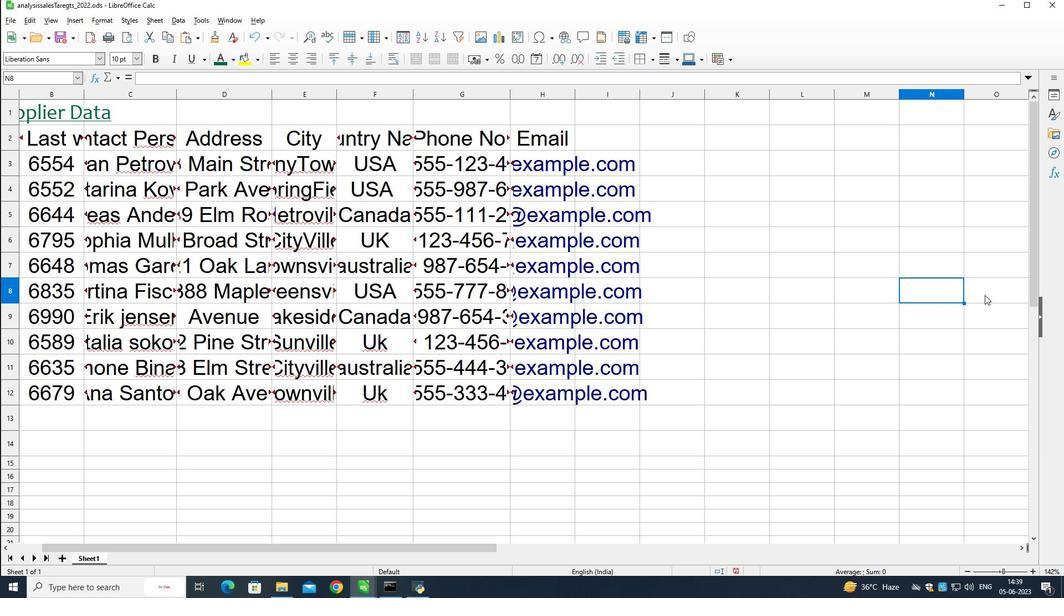 
Action: Mouse moved to (828, 448)
Screenshot: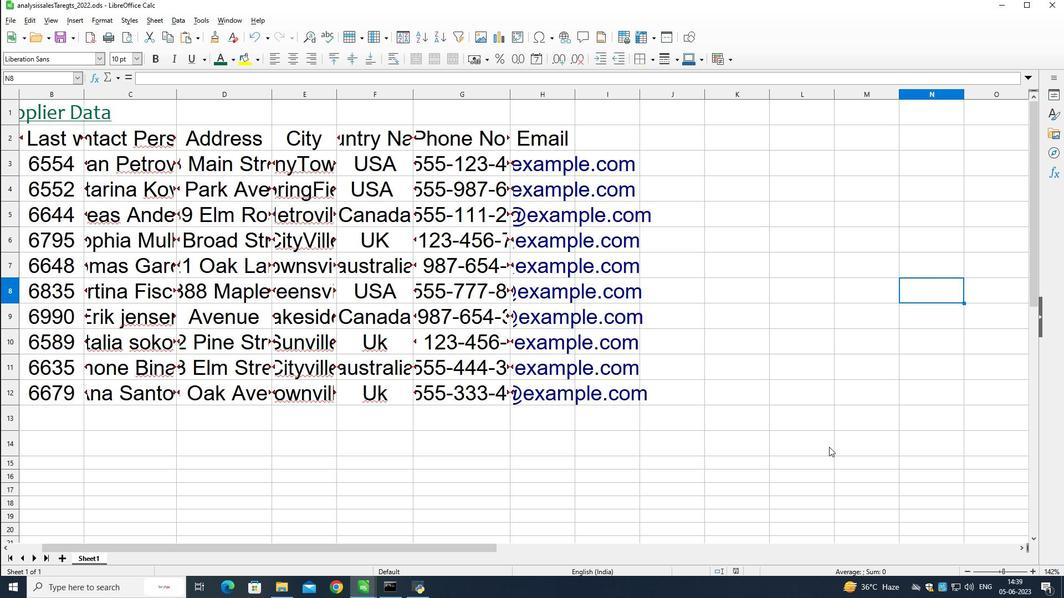 
Action: Mouse pressed left at (828, 448)
Screenshot: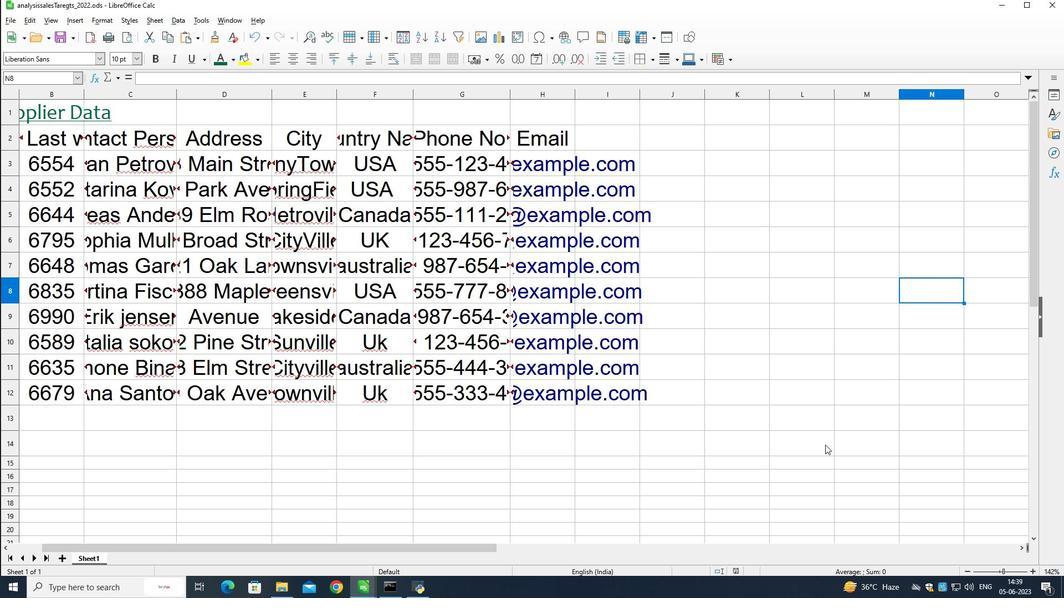 
Action: Key pressed ctrl+S
Screenshot: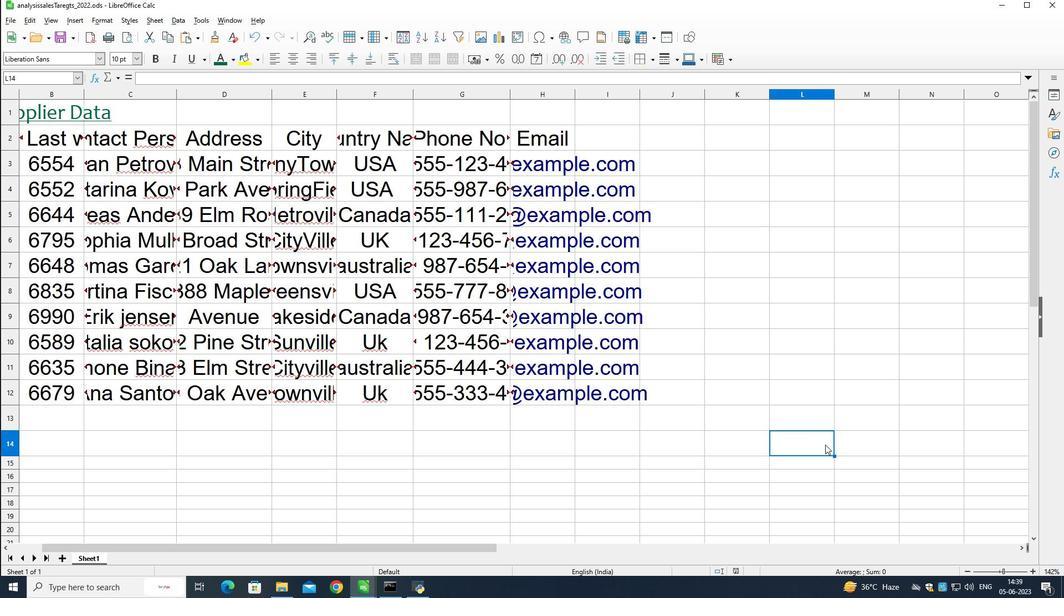 
